Task: Assign test cases to team members based on their expertise.
Action: Mouse moved to (197, 95)
Screenshot: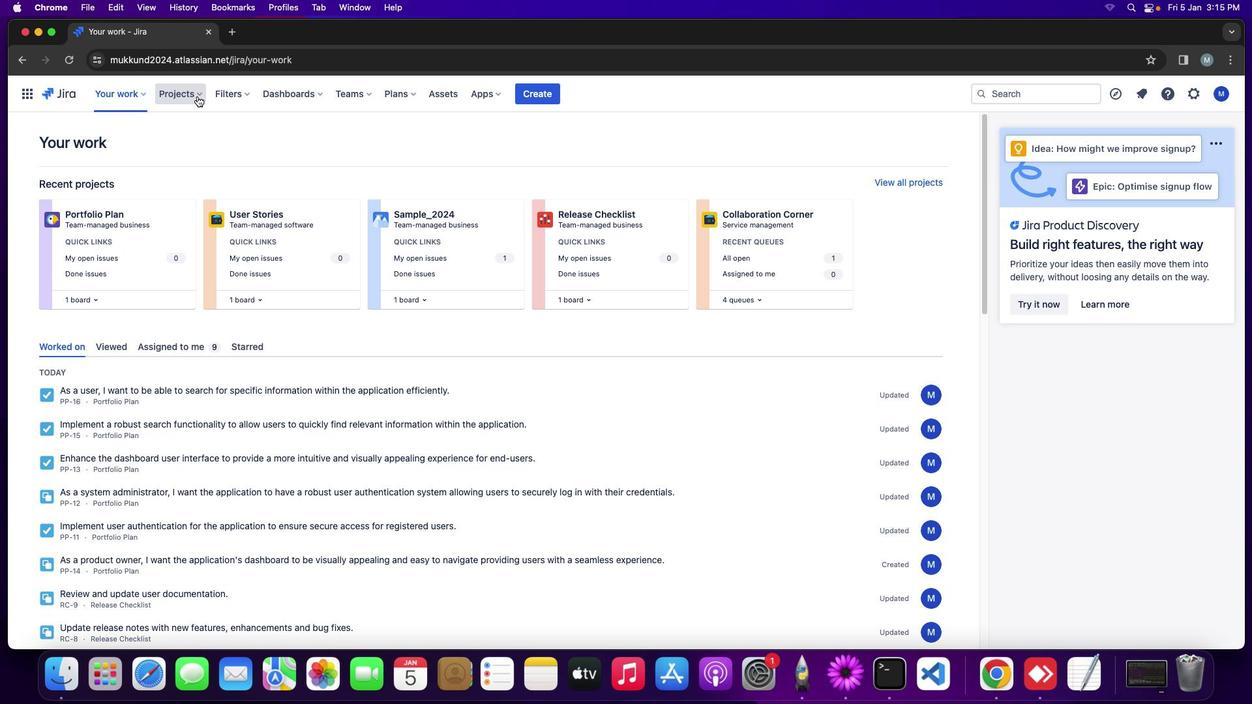 
Action: Mouse pressed left at (197, 95)
Screenshot: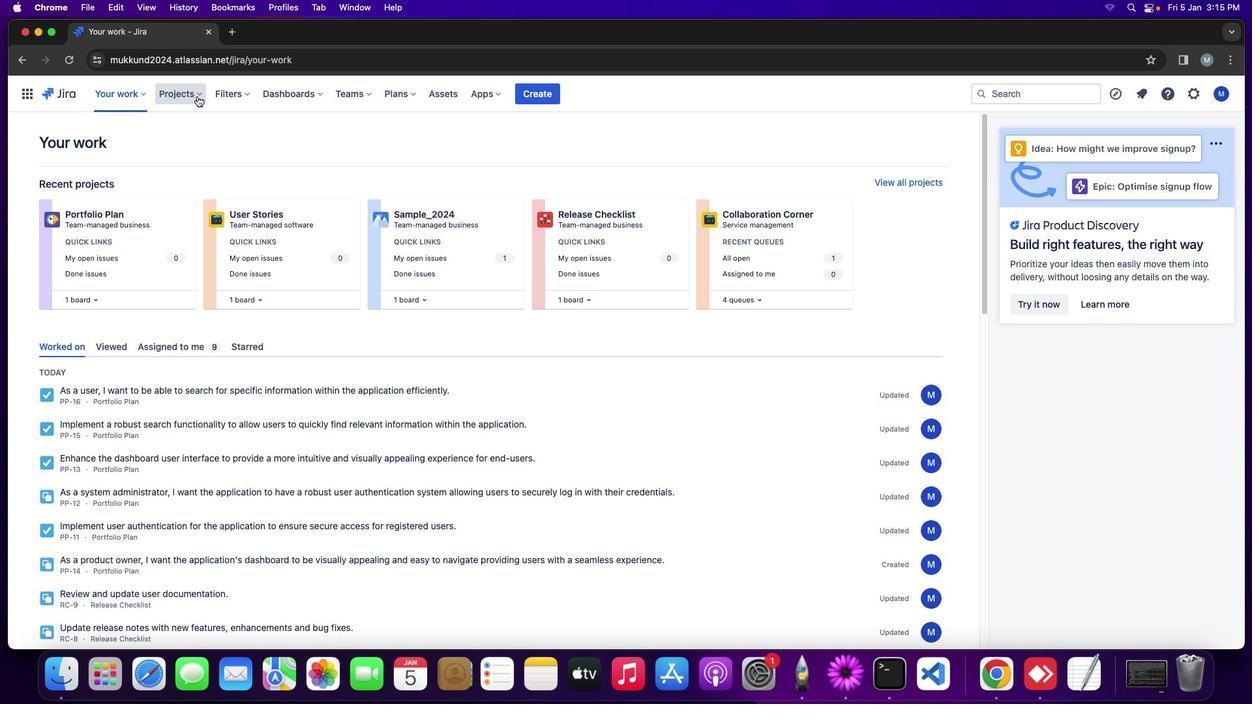 
Action: Mouse moved to (253, 158)
Screenshot: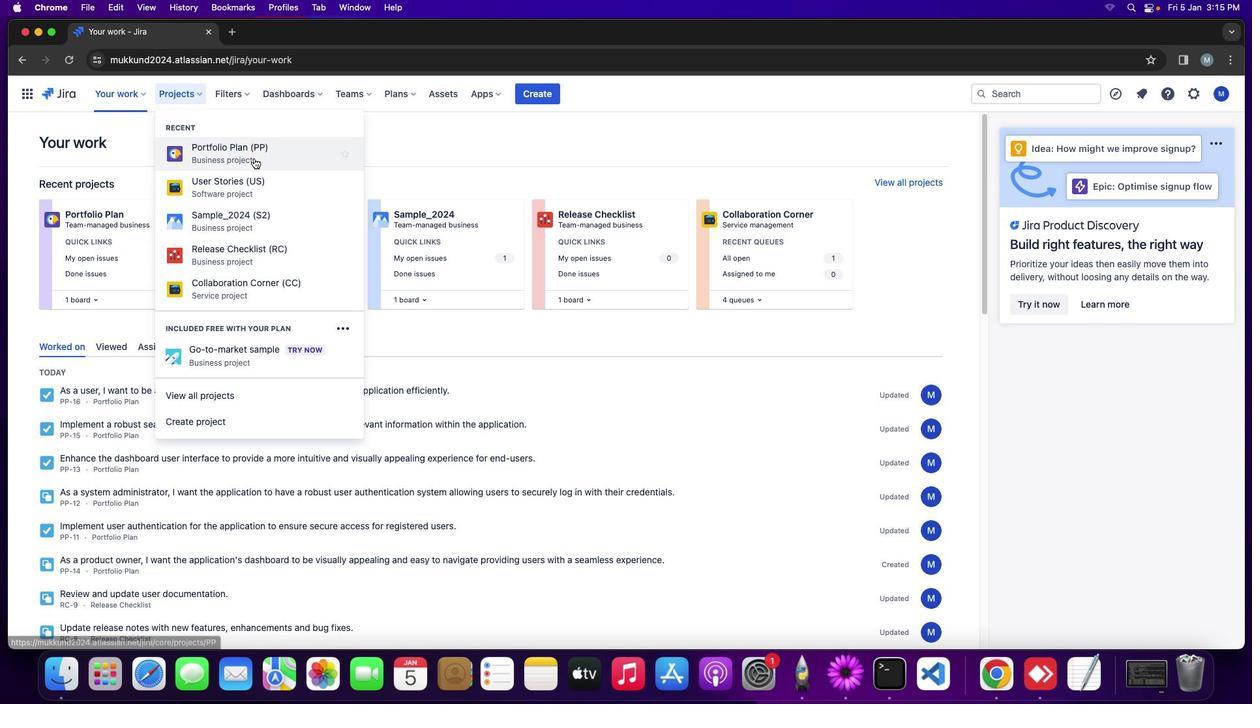 
Action: Mouse pressed left at (253, 158)
Screenshot: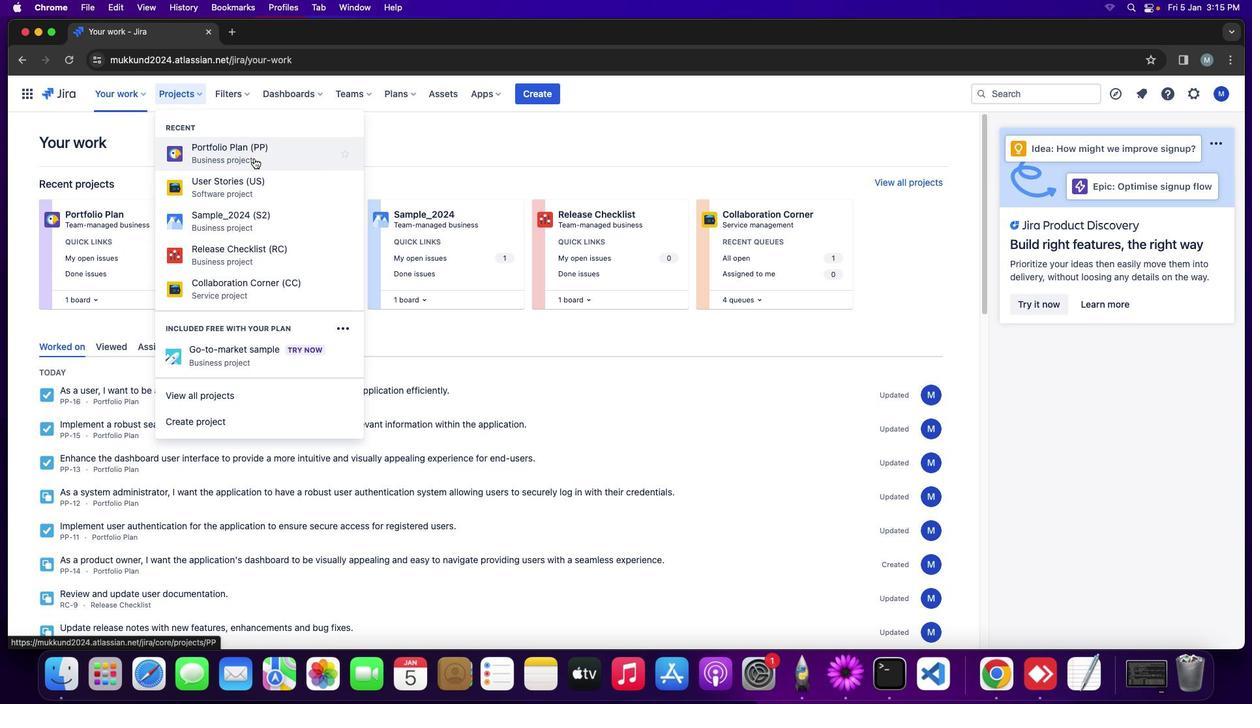 
Action: Mouse moved to (799, 337)
Screenshot: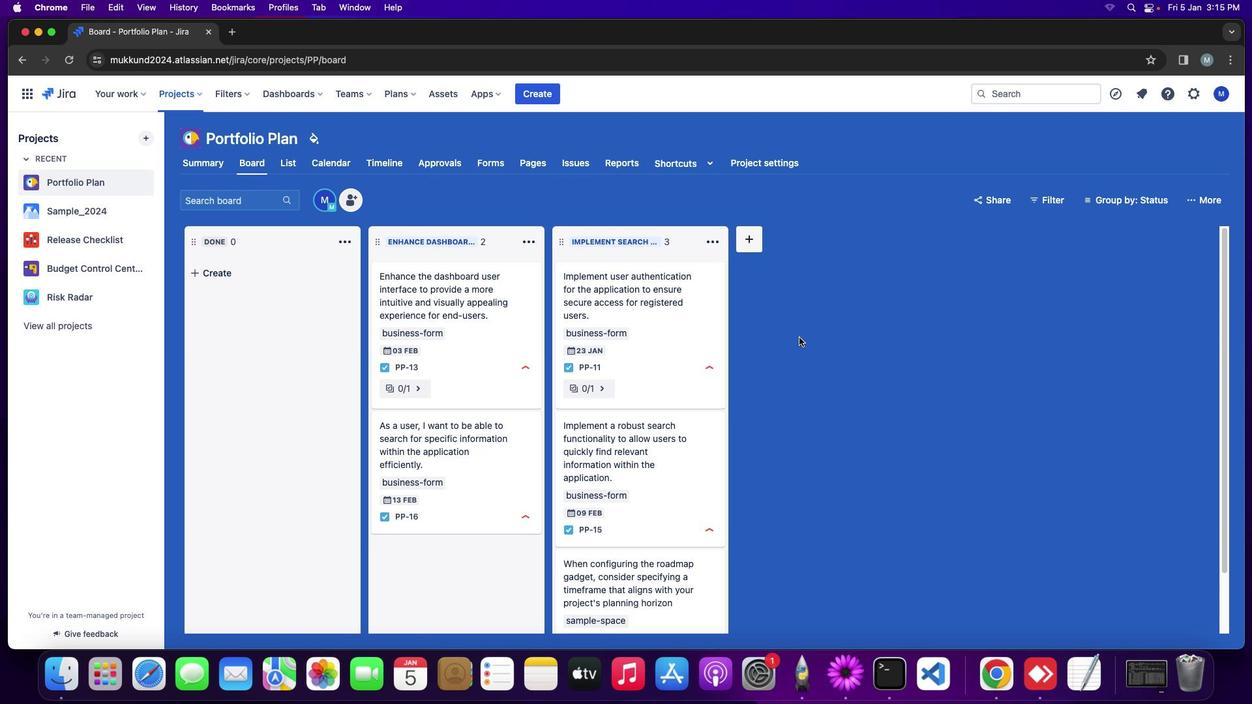 
Action: Mouse pressed left at (799, 337)
Screenshot: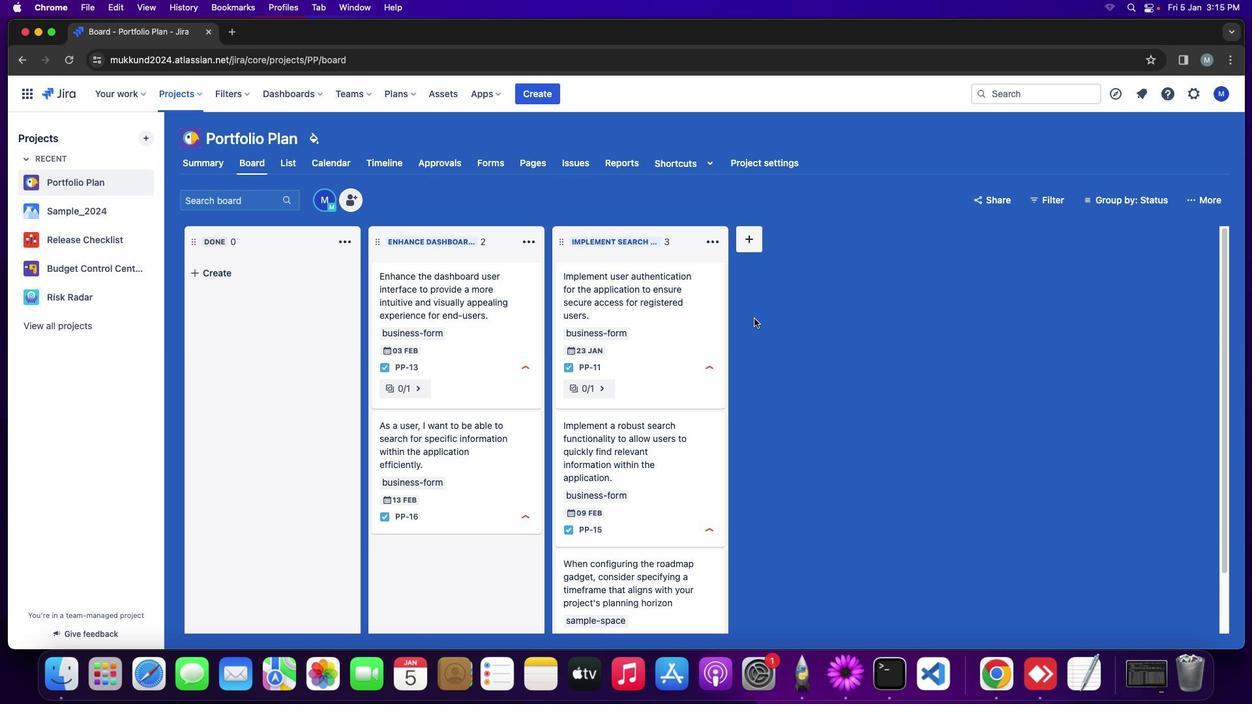 
Action: Mouse moved to (287, 165)
Screenshot: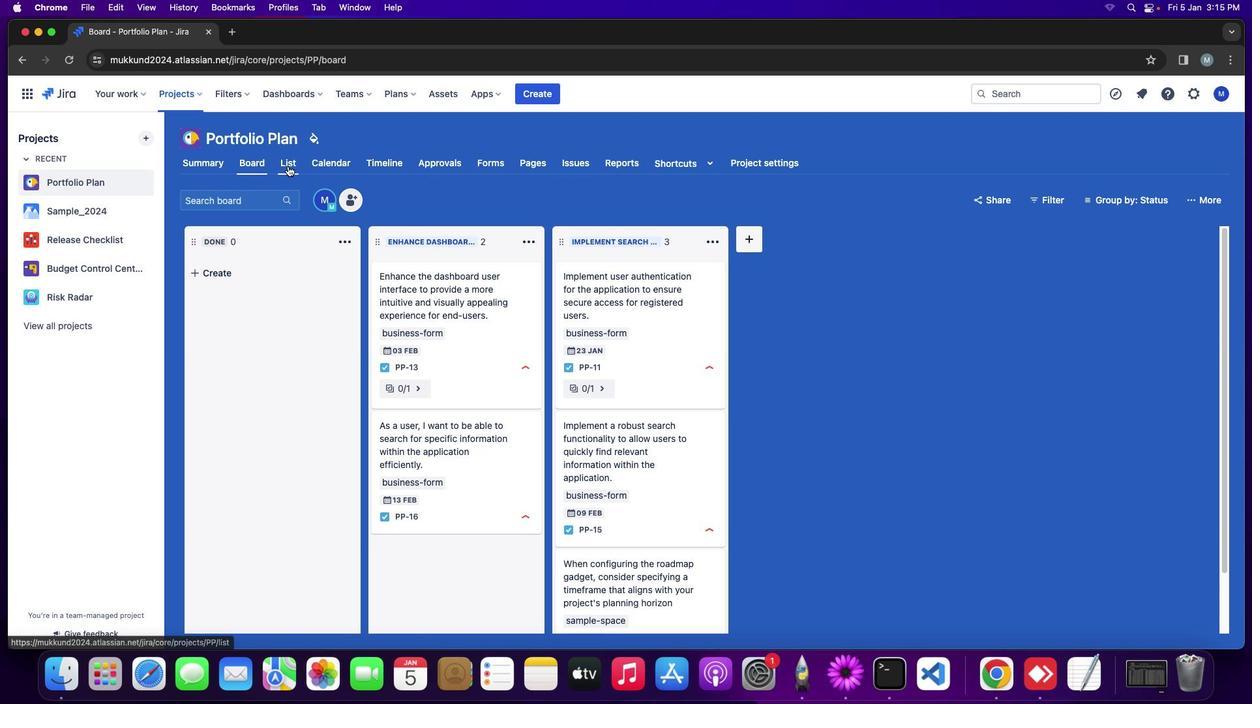 
Action: Mouse pressed left at (287, 165)
Screenshot: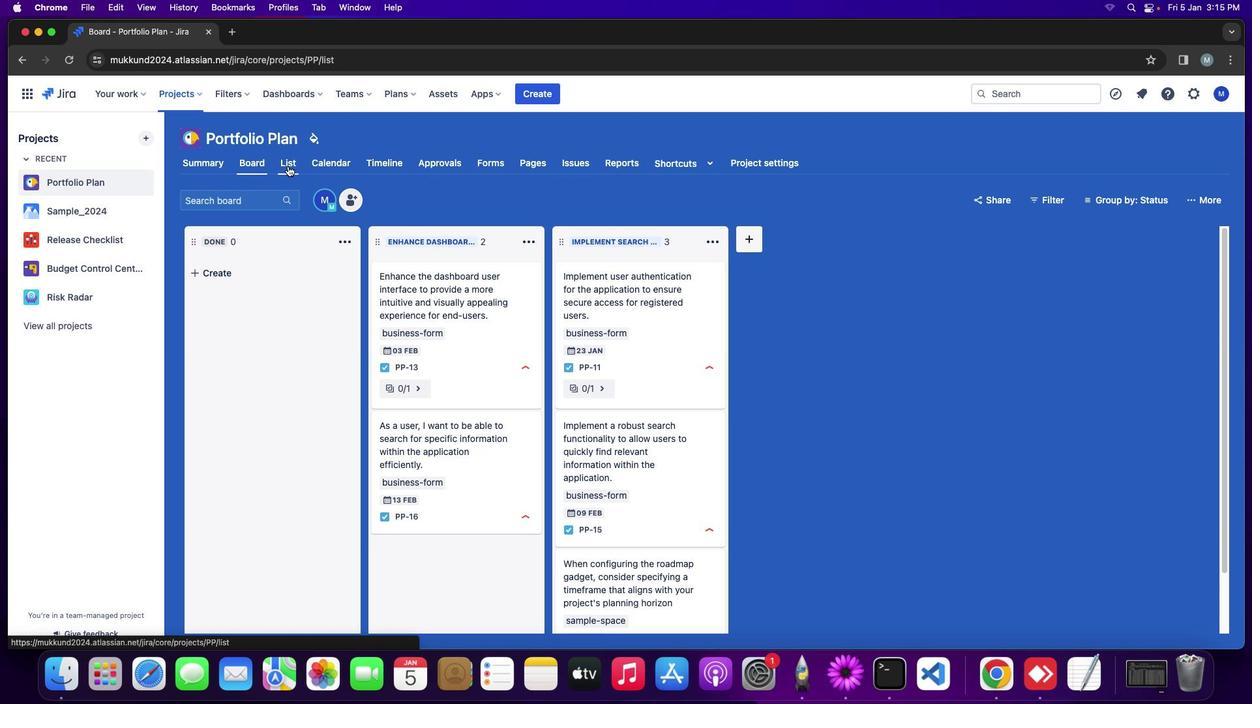
Action: Mouse moved to (709, 195)
Screenshot: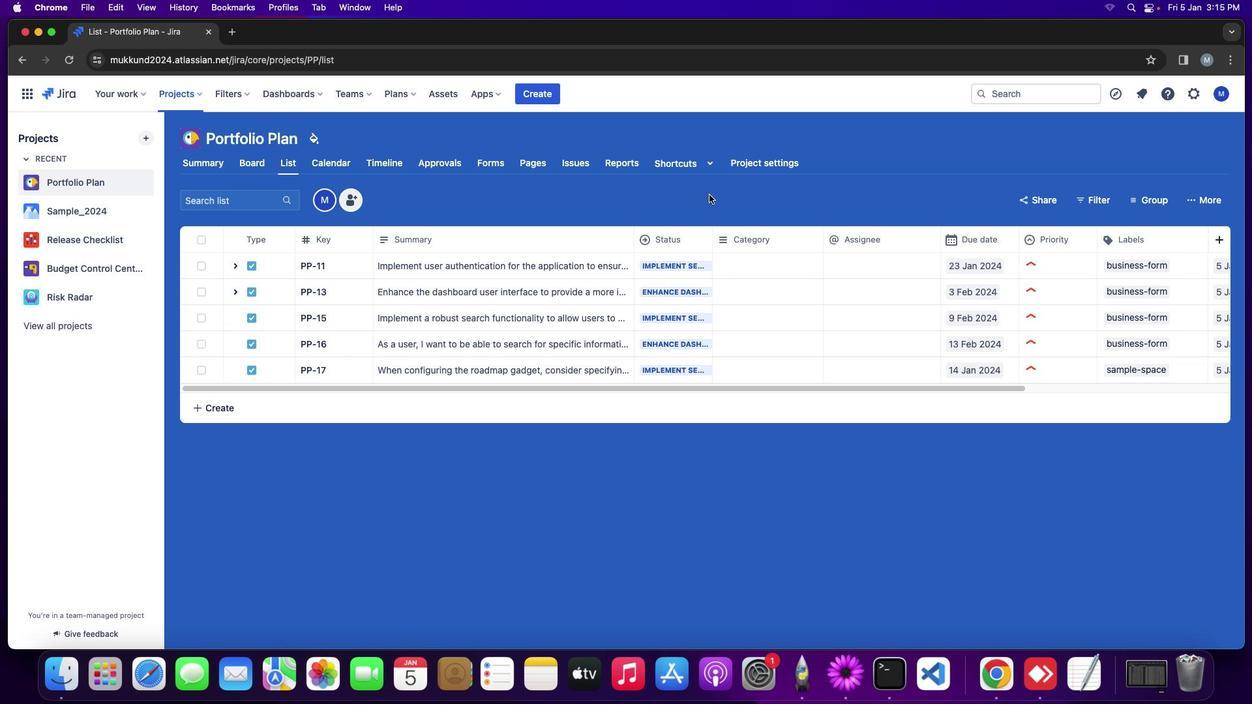 
Action: Mouse pressed left at (709, 195)
Screenshot: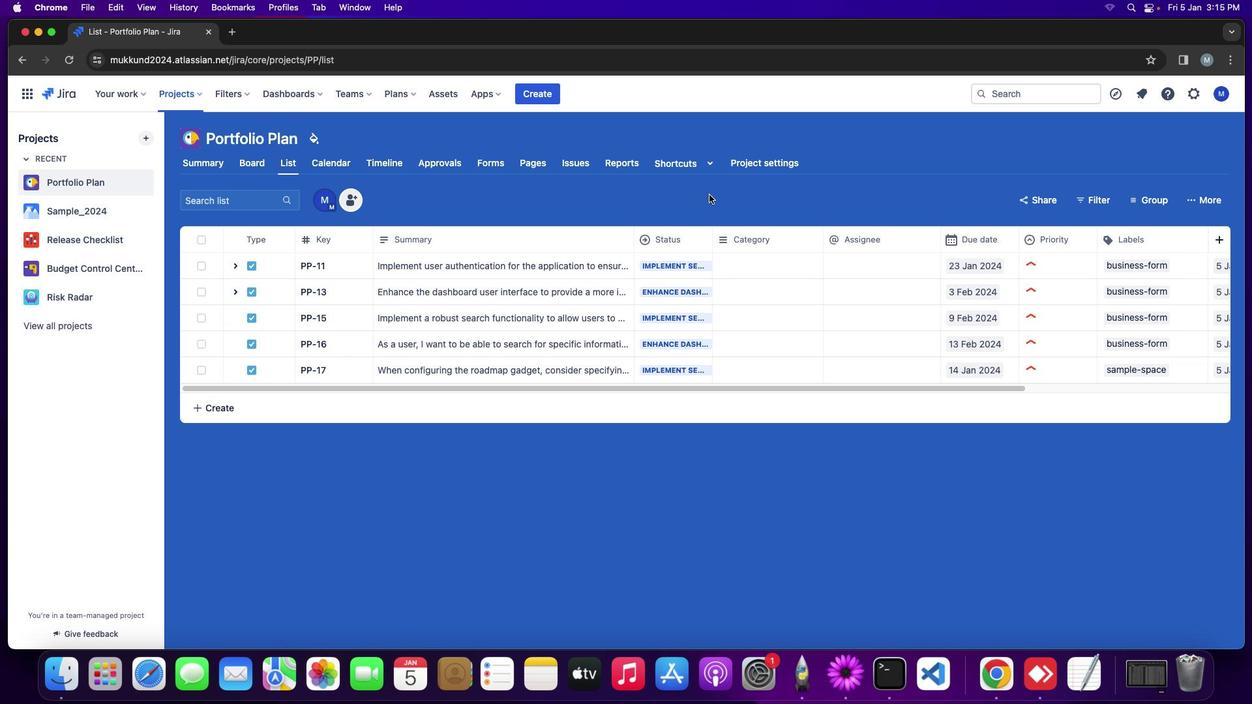 
Action: Mouse moved to (928, 268)
Screenshot: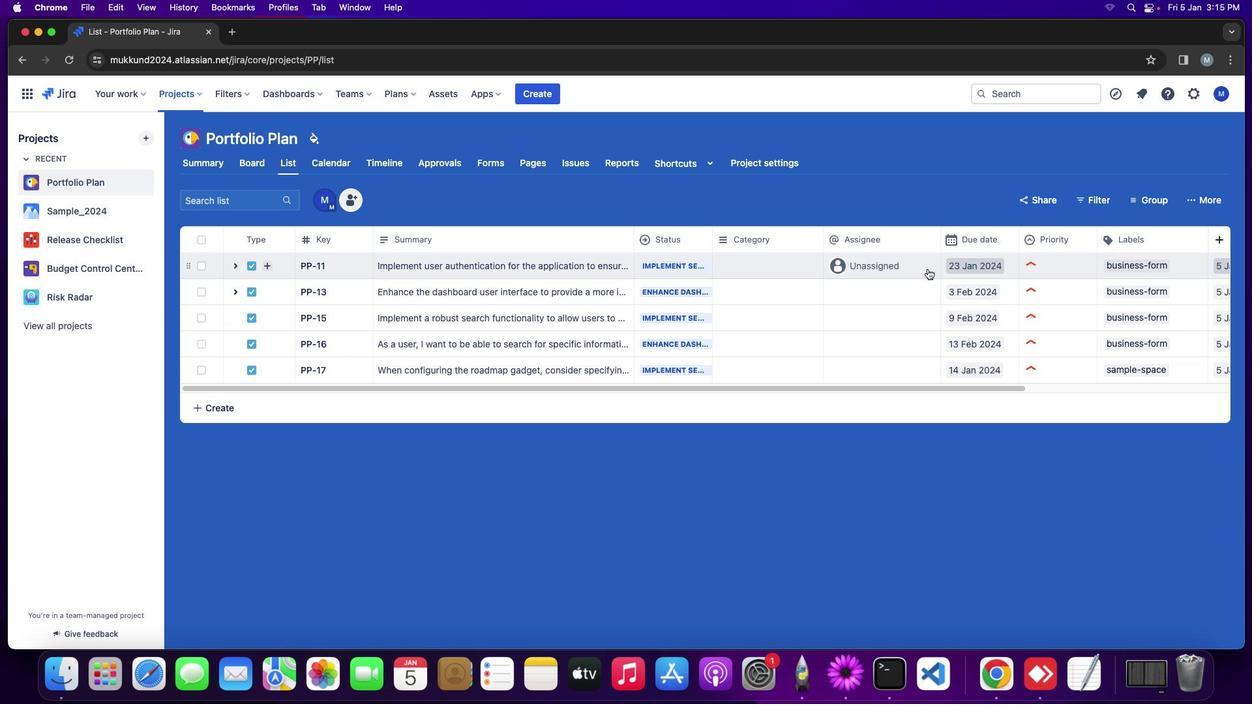 
Action: Mouse pressed left at (928, 268)
Screenshot: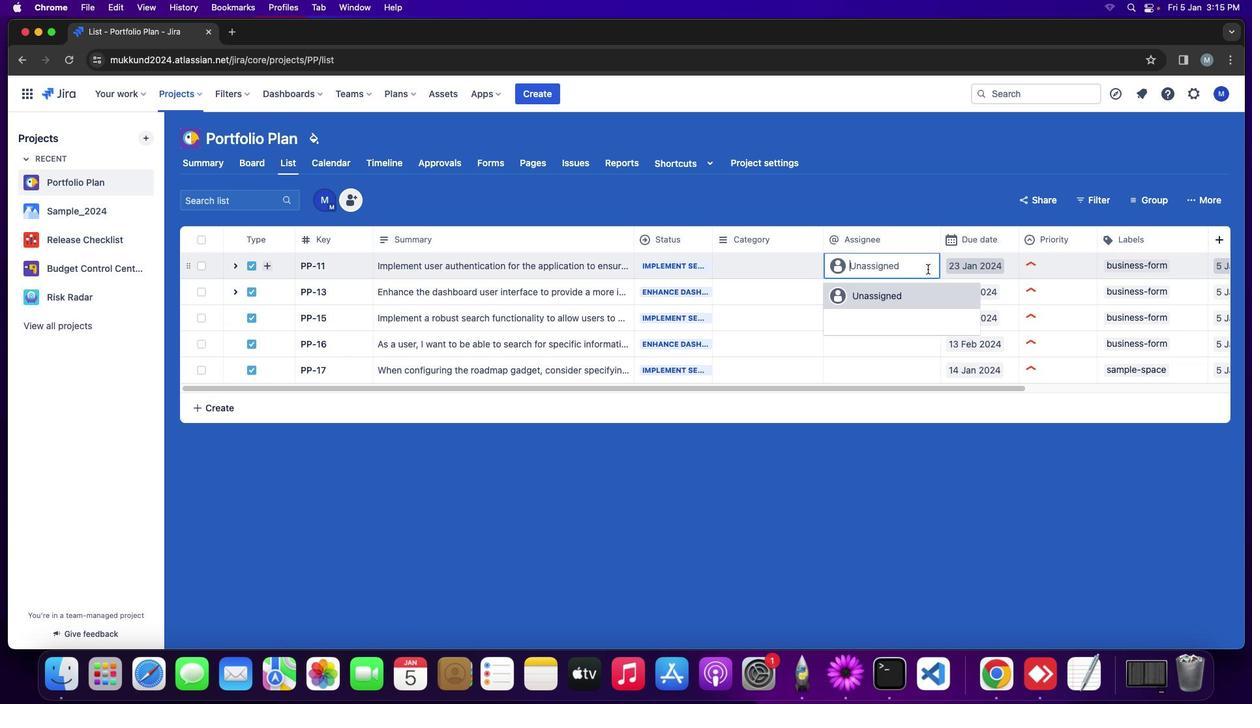 
Action: Mouse moved to (891, 347)
Screenshot: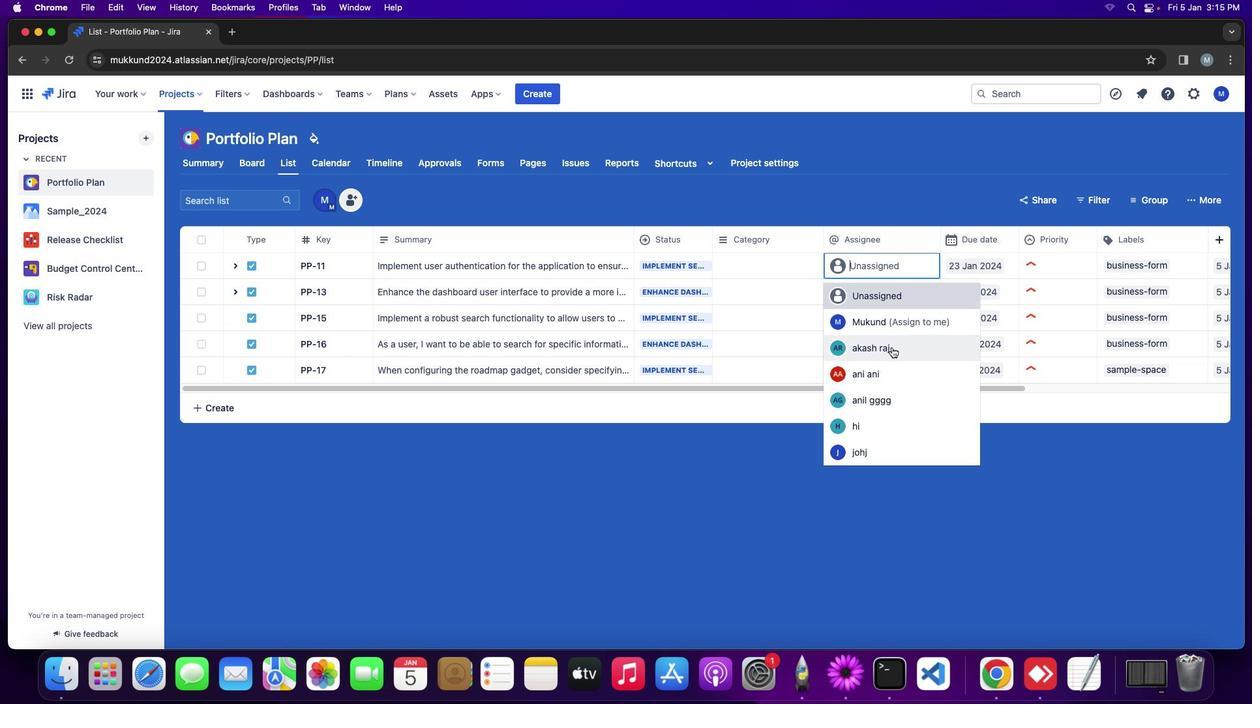 
Action: Mouse pressed left at (891, 347)
Screenshot: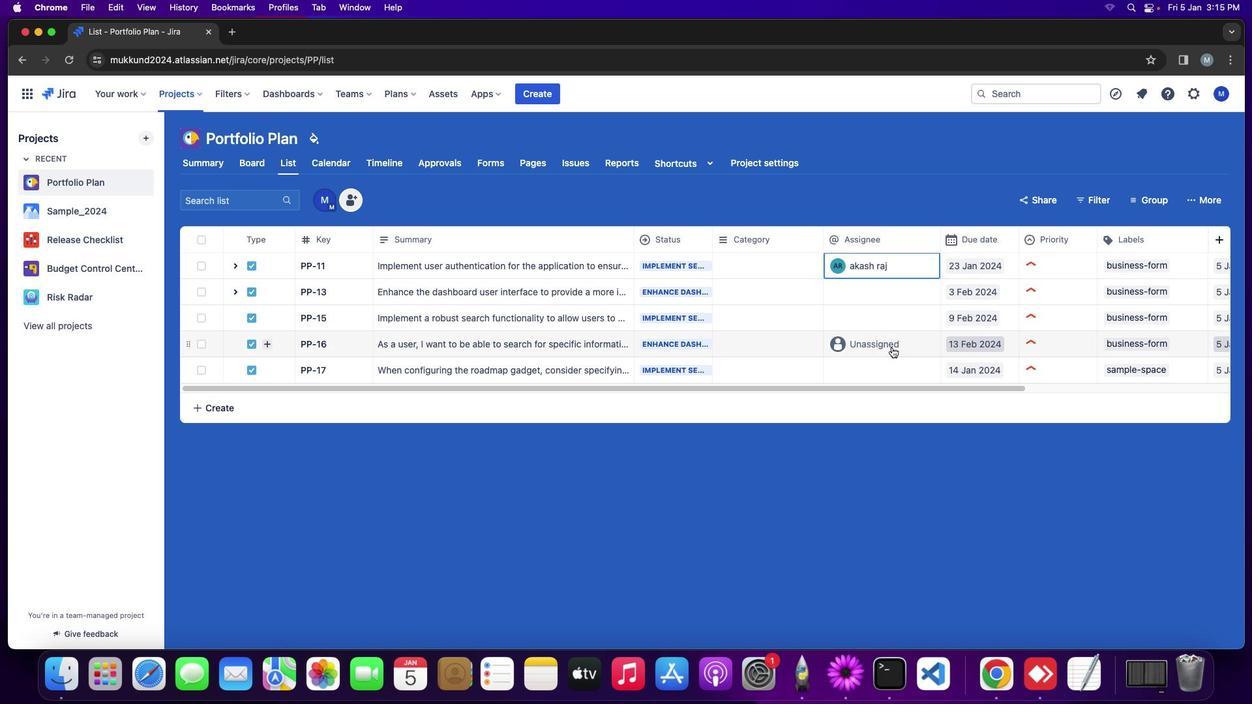 
Action: Mouse moved to (895, 295)
Screenshot: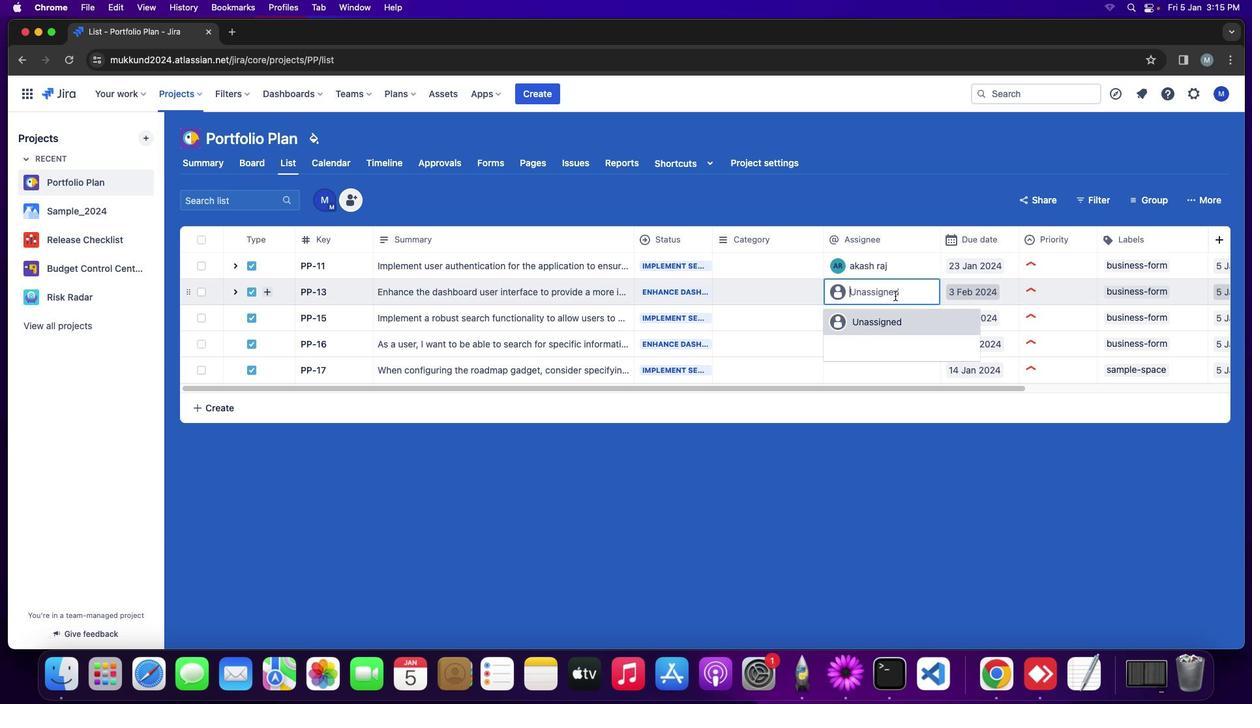 
Action: Mouse pressed left at (895, 295)
Screenshot: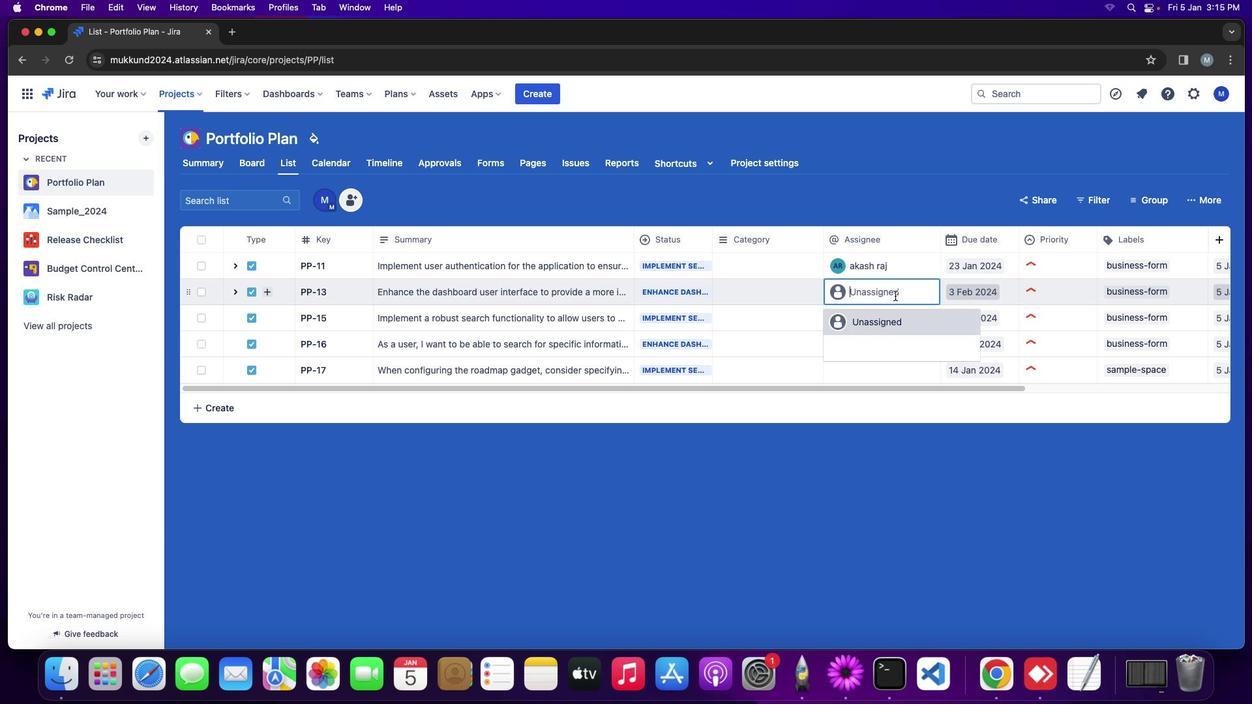 
Action: Mouse moved to (902, 416)
Screenshot: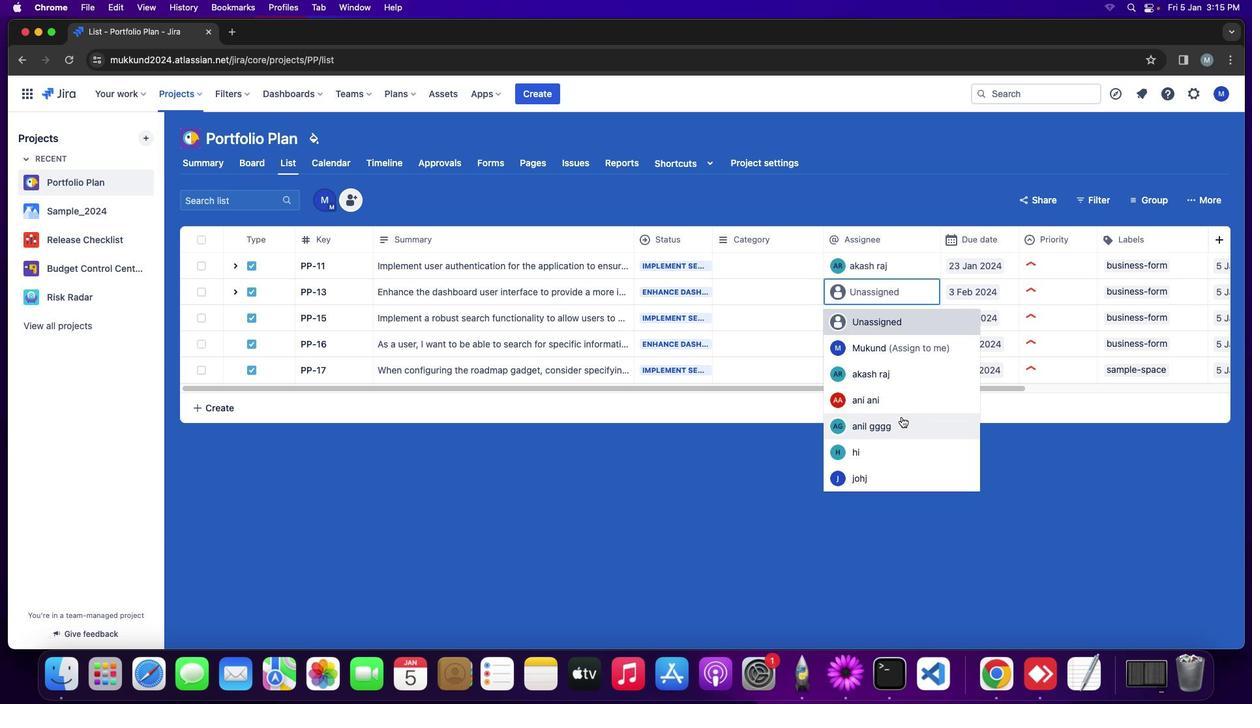 
Action: Mouse scrolled (902, 416) with delta (0, 0)
Screenshot: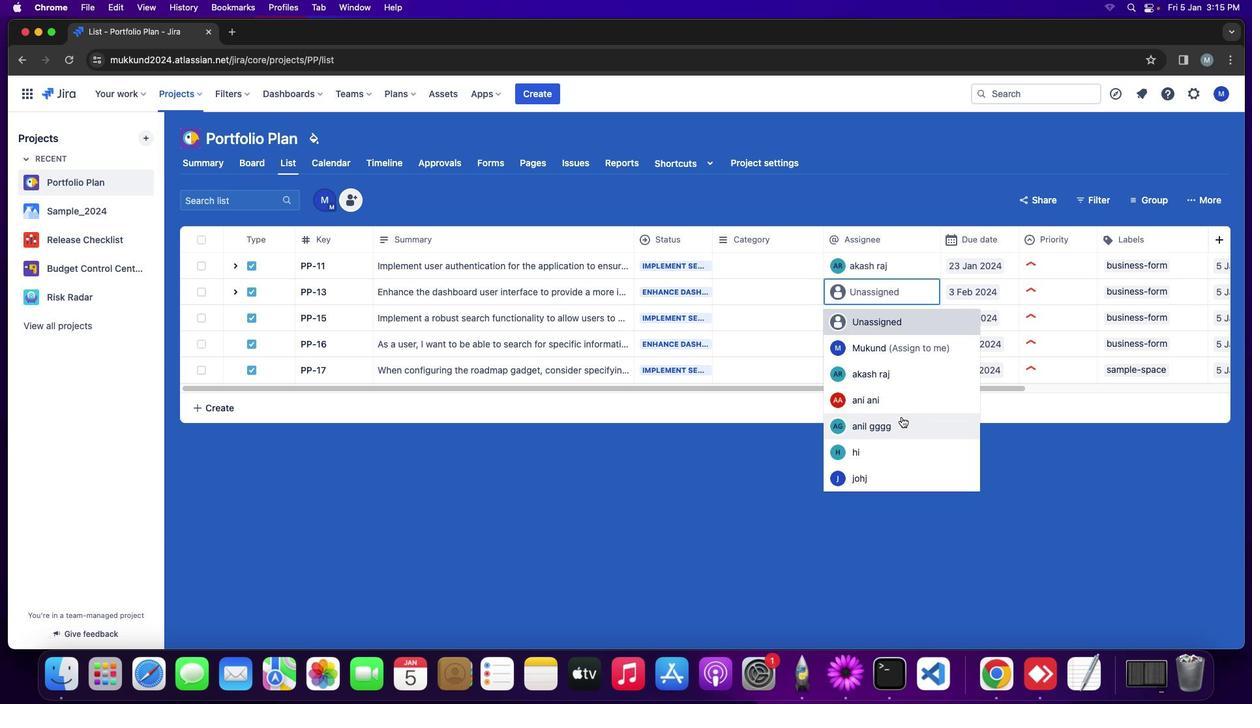 
Action: Mouse moved to (902, 416)
Screenshot: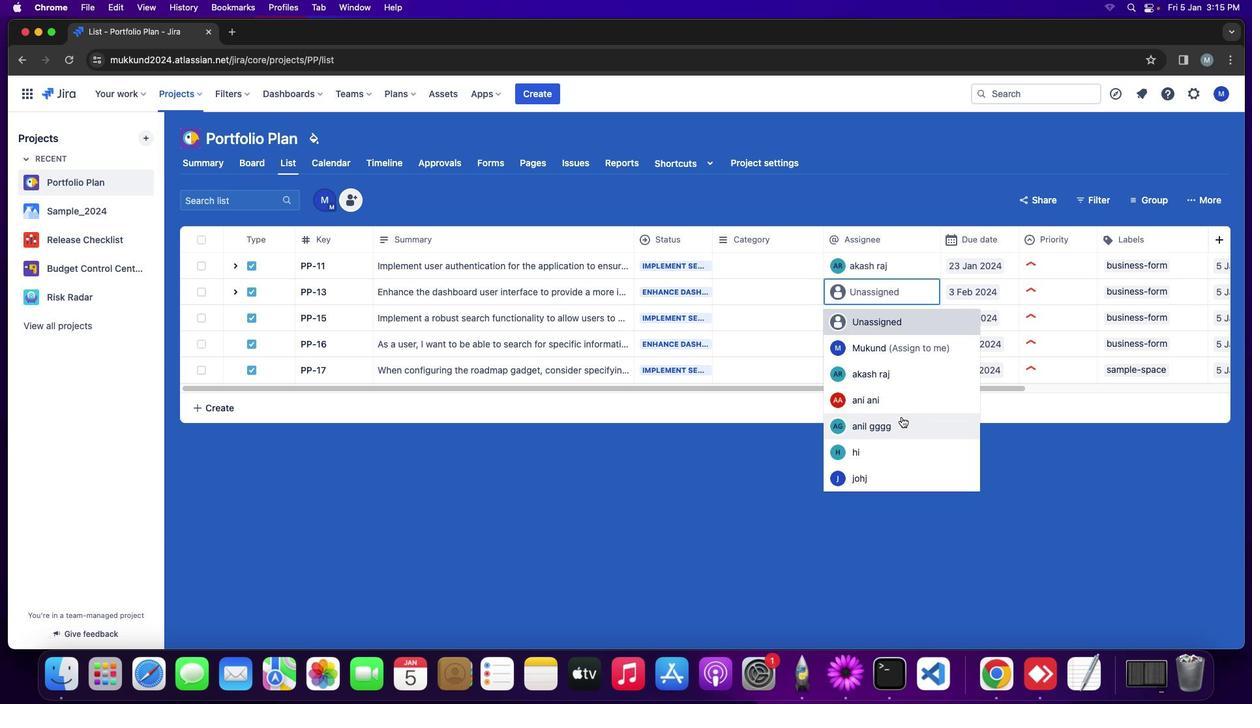 
Action: Mouse scrolled (902, 416) with delta (0, 0)
Screenshot: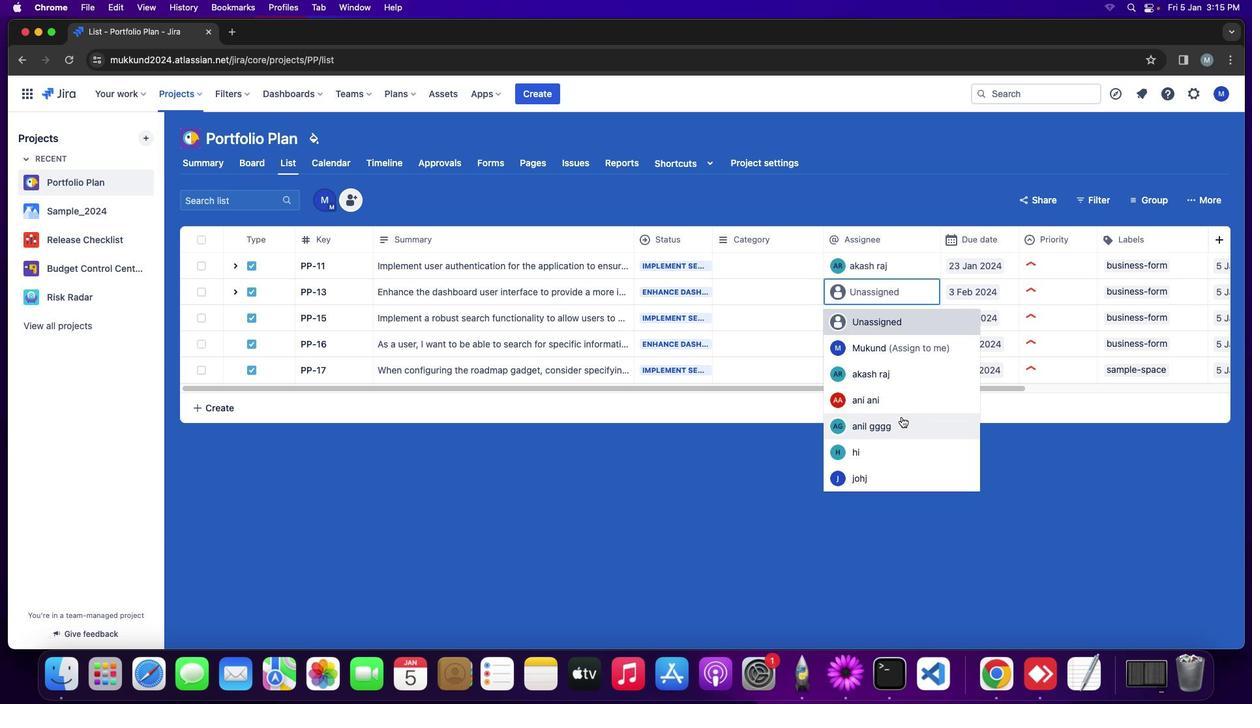 
Action: Mouse moved to (902, 416)
Screenshot: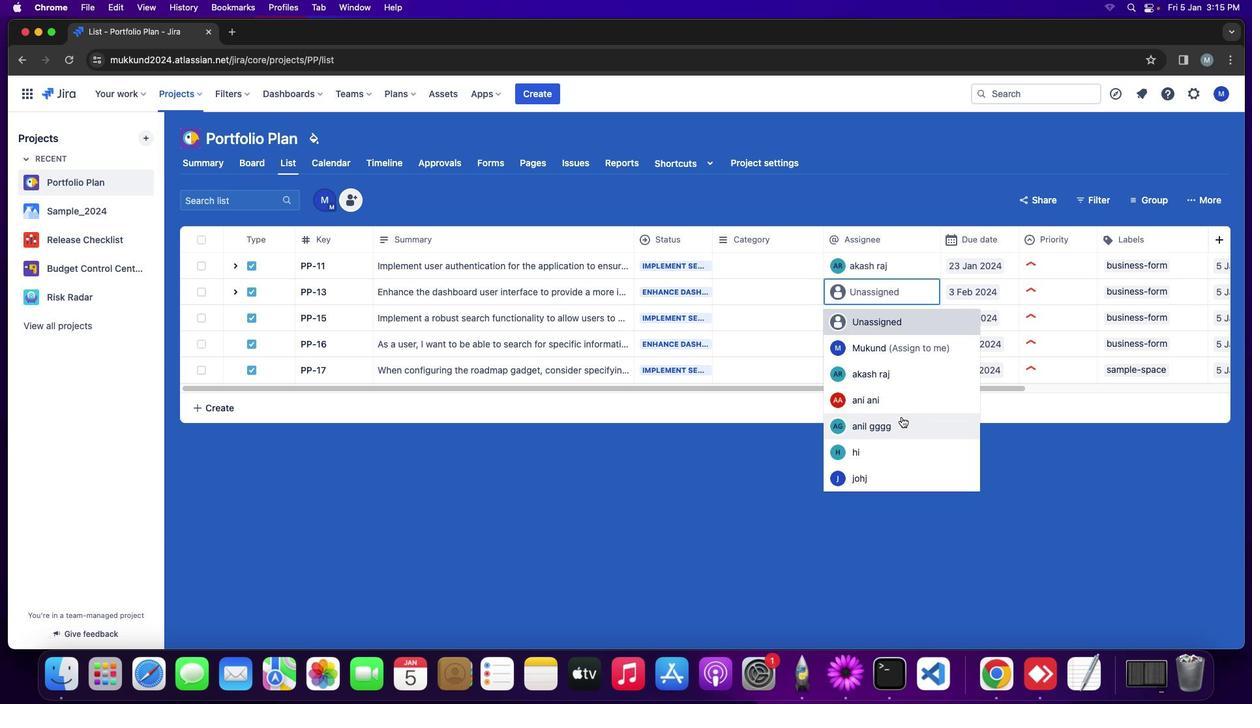 
Action: Mouse scrolled (902, 416) with delta (0, 0)
Screenshot: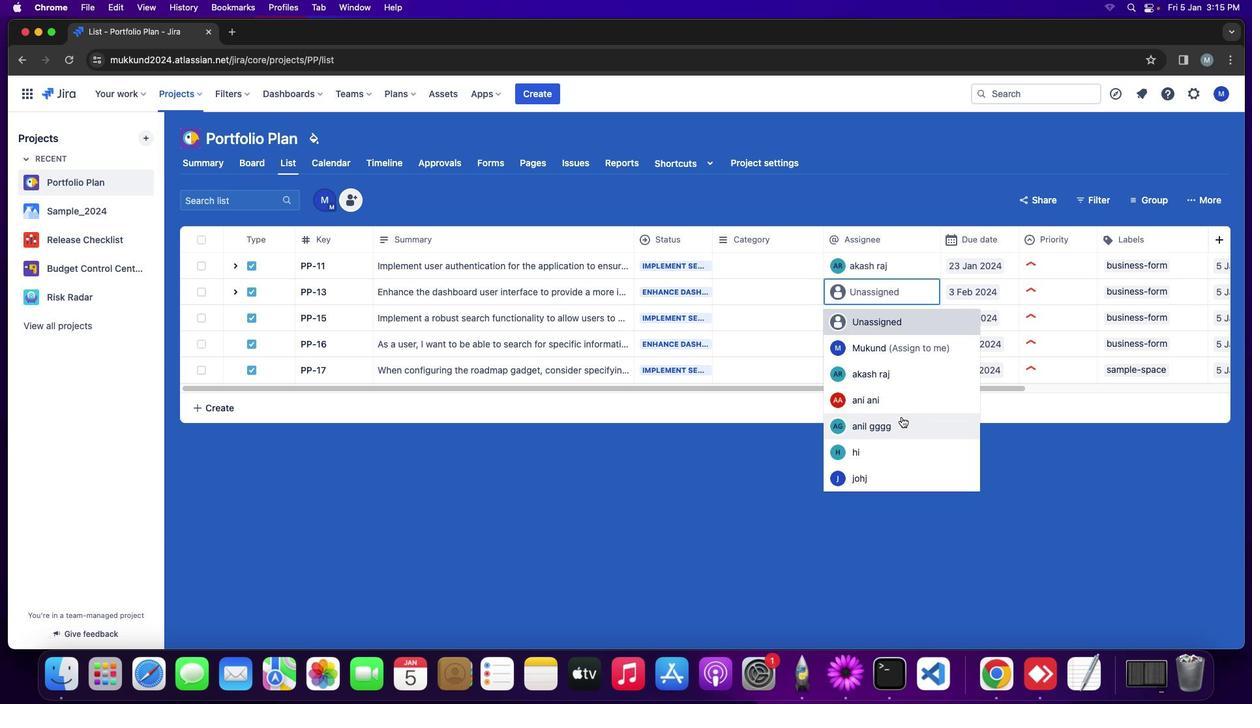 
Action: Mouse moved to (874, 294)
Screenshot: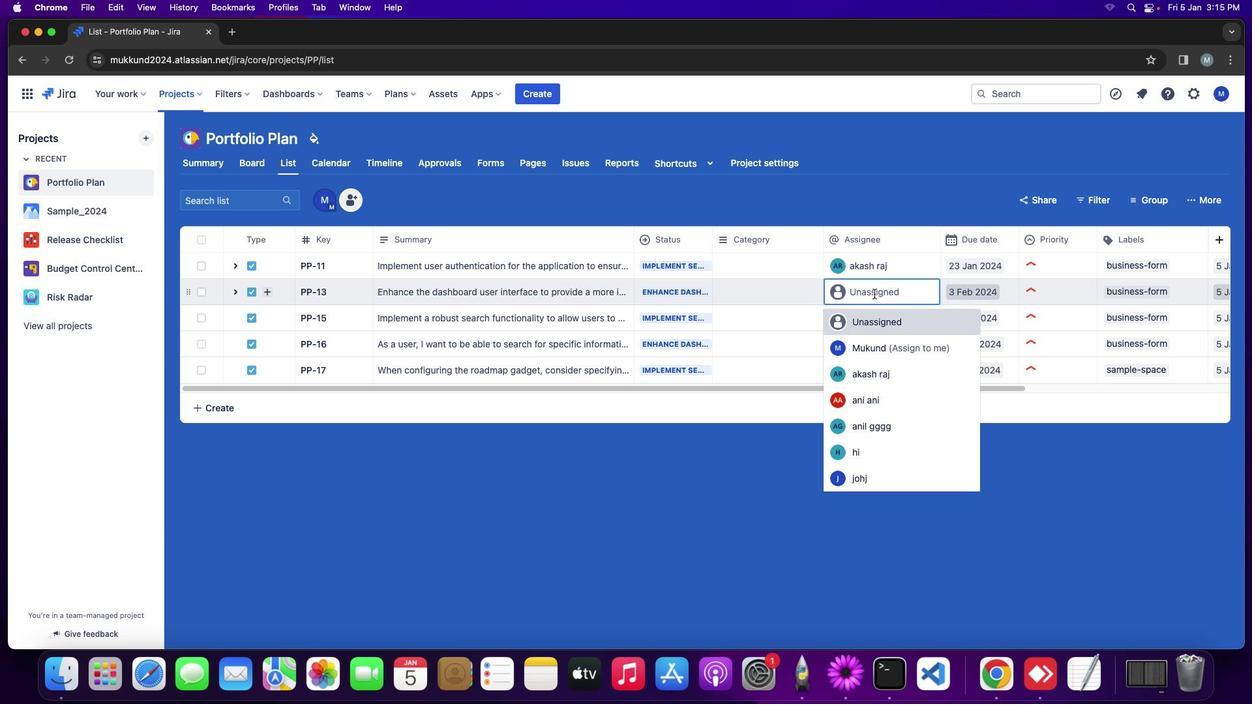 
Action: Mouse pressed left at (874, 294)
Screenshot: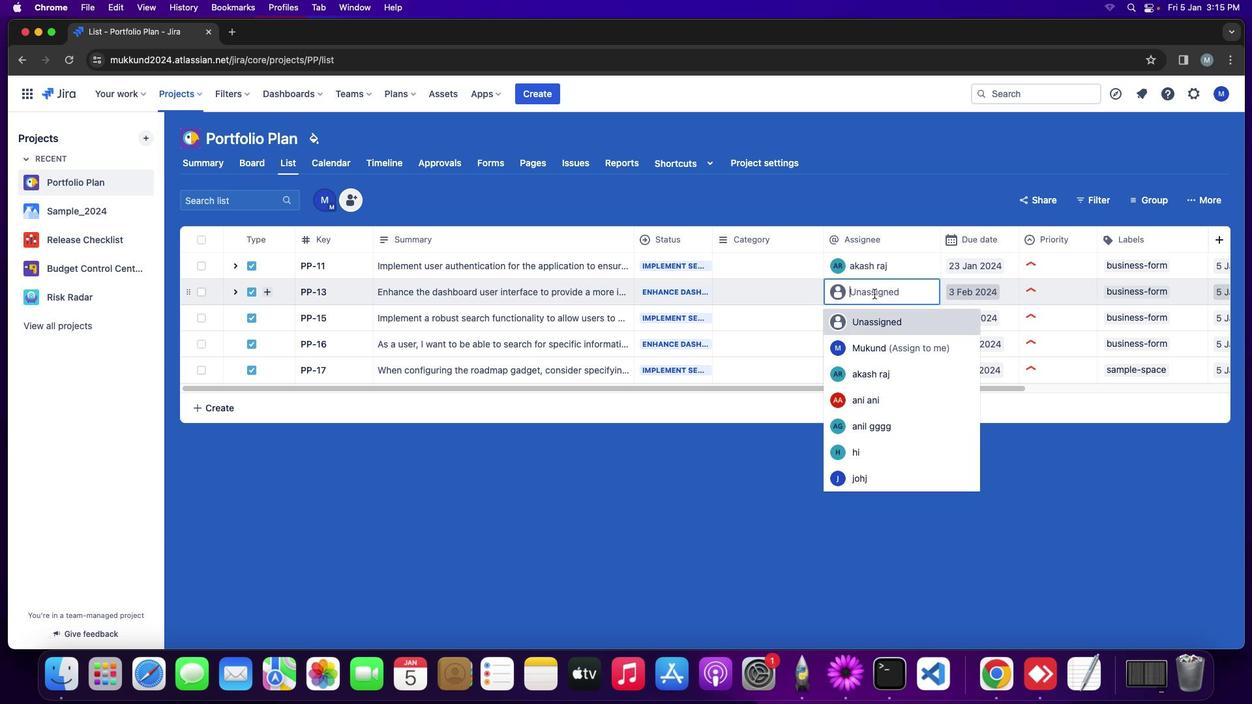 
Action: Key pressed 'm''u''n'
Screenshot: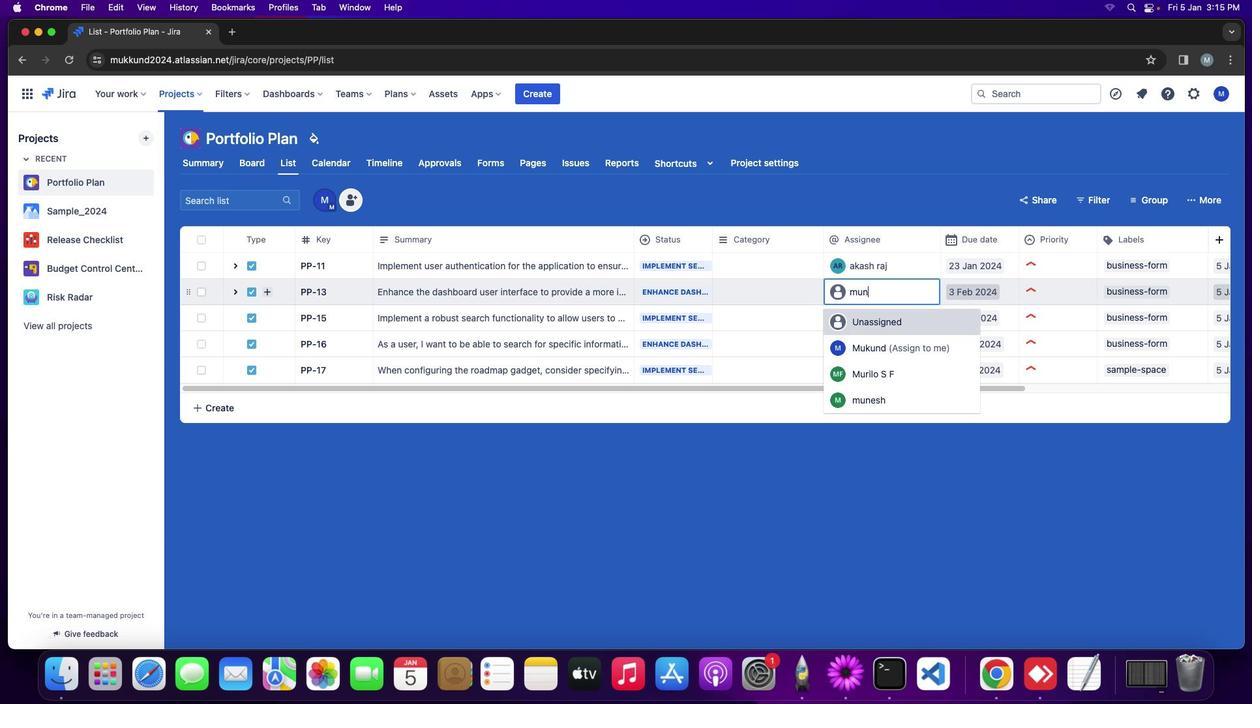 
Action: Mouse moved to (876, 323)
Screenshot: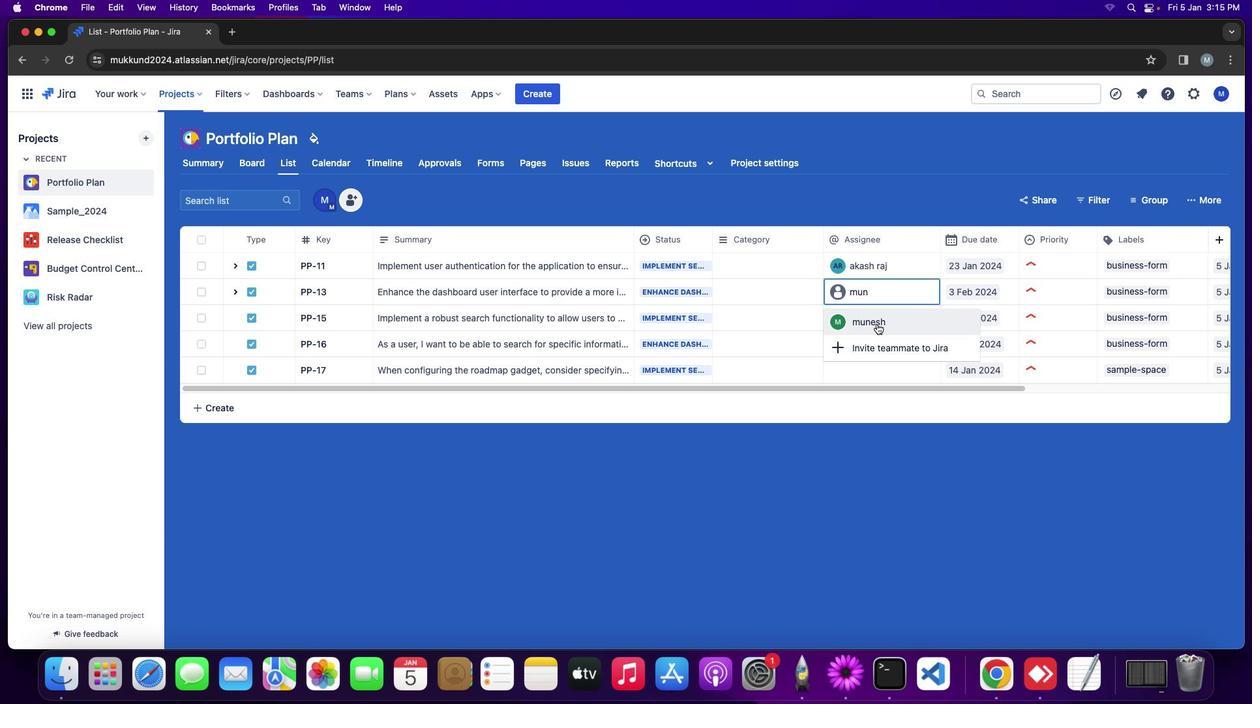 
Action: Mouse pressed left at (876, 323)
Screenshot: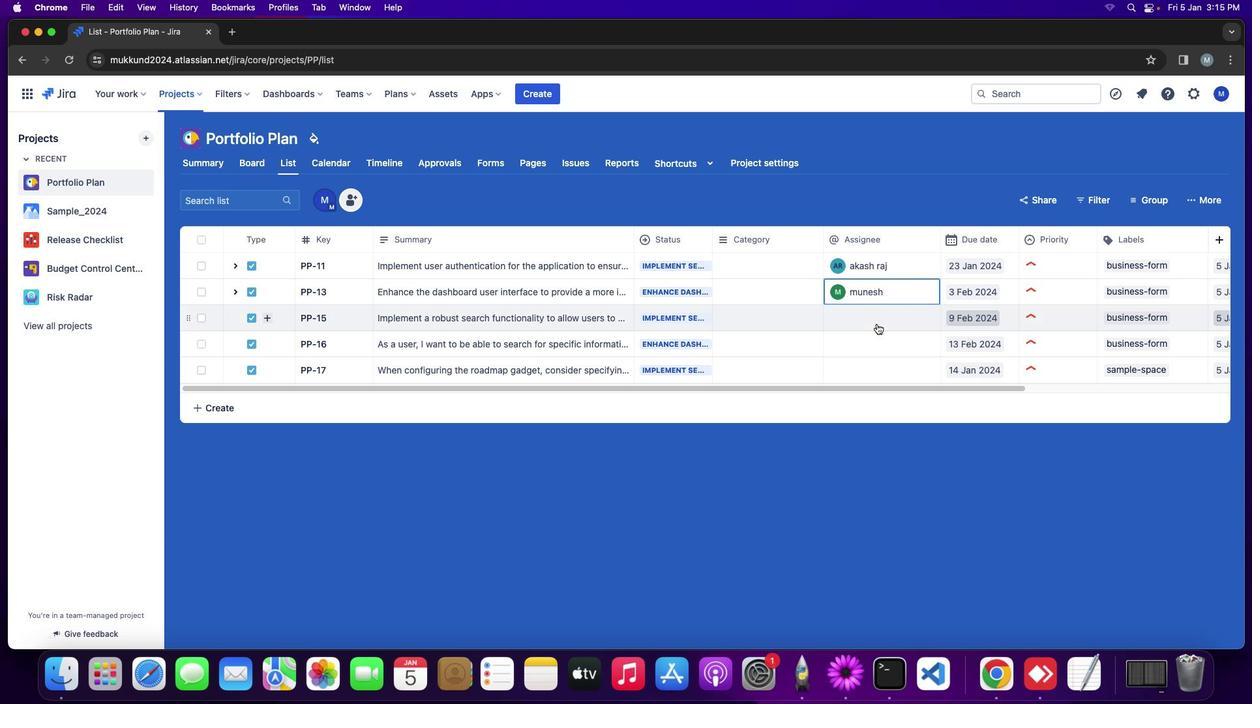 
Action: Mouse moved to (879, 317)
Screenshot: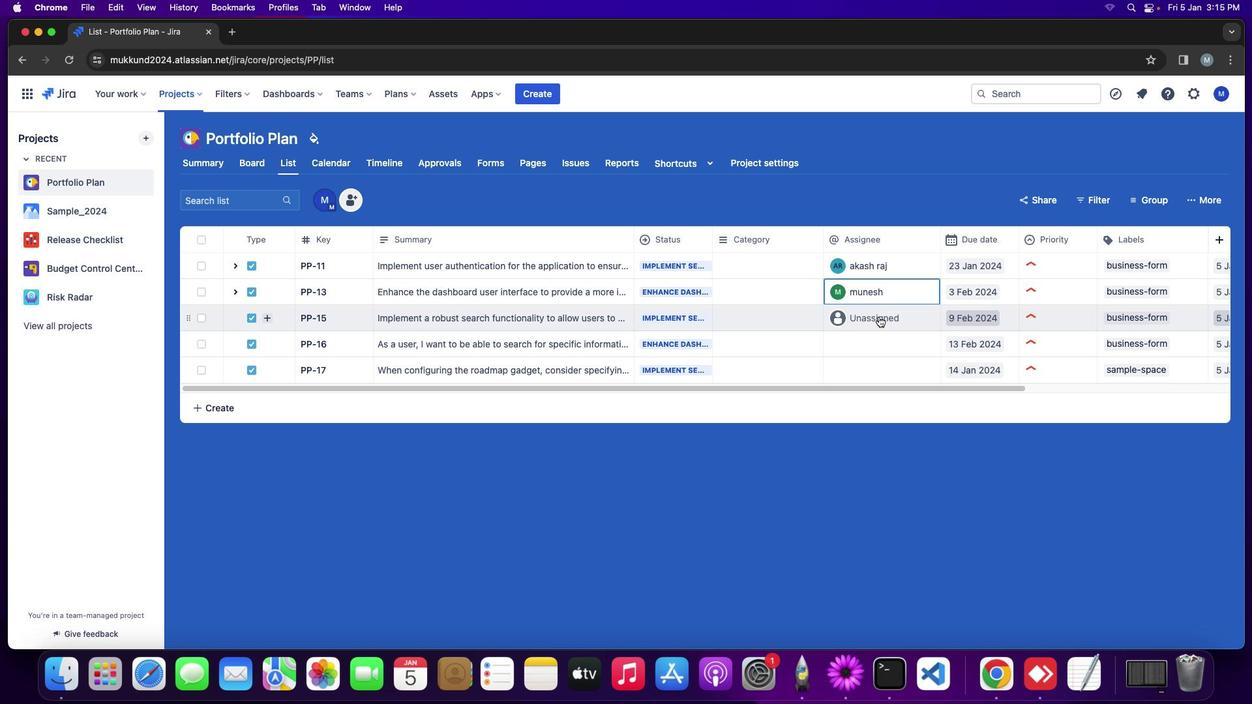 
Action: Mouse pressed left at (879, 317)
Screenshot: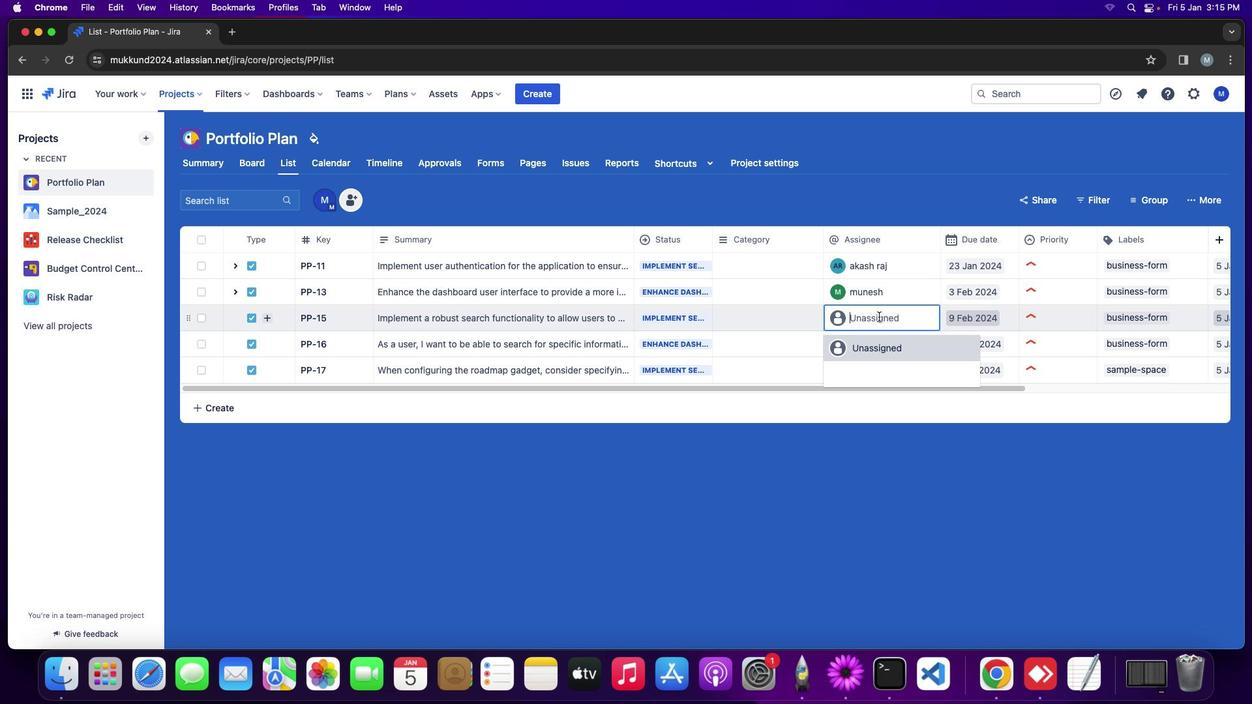 
Action: Mouse moved to (897, 444)
Screenshot: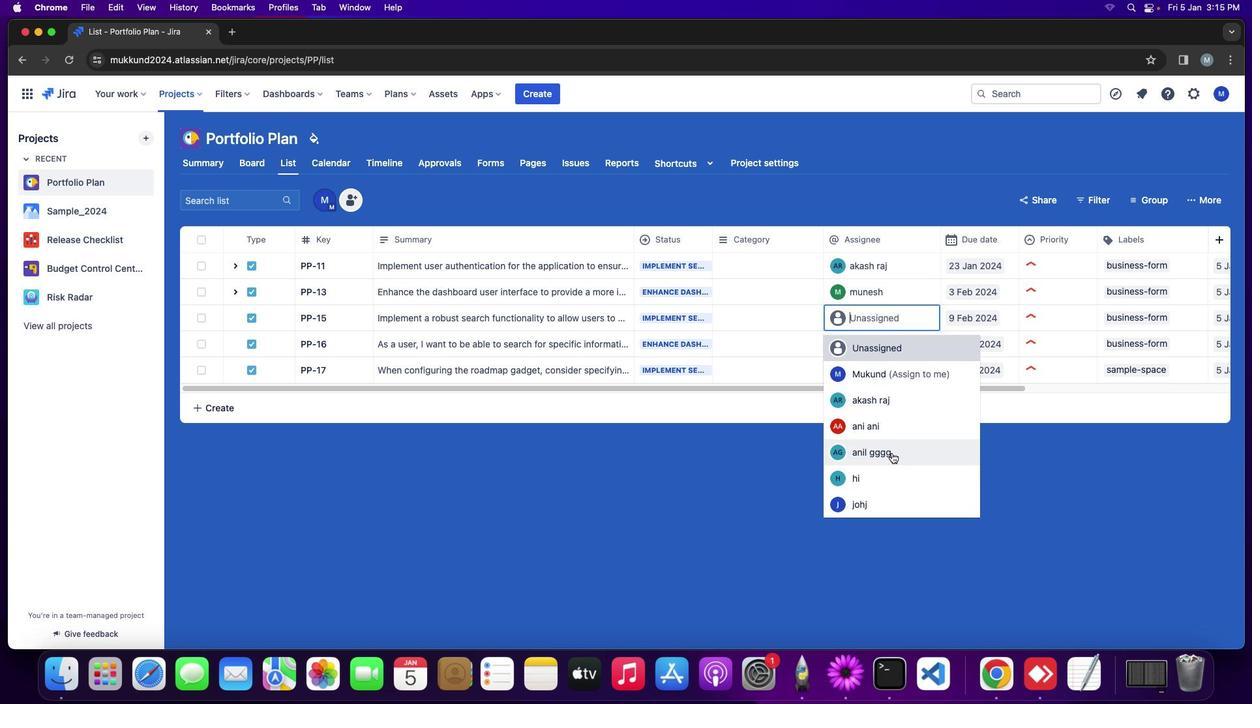 
Action: Mouse scrolled (897, 444) with delta (0, 0)
Screenshot: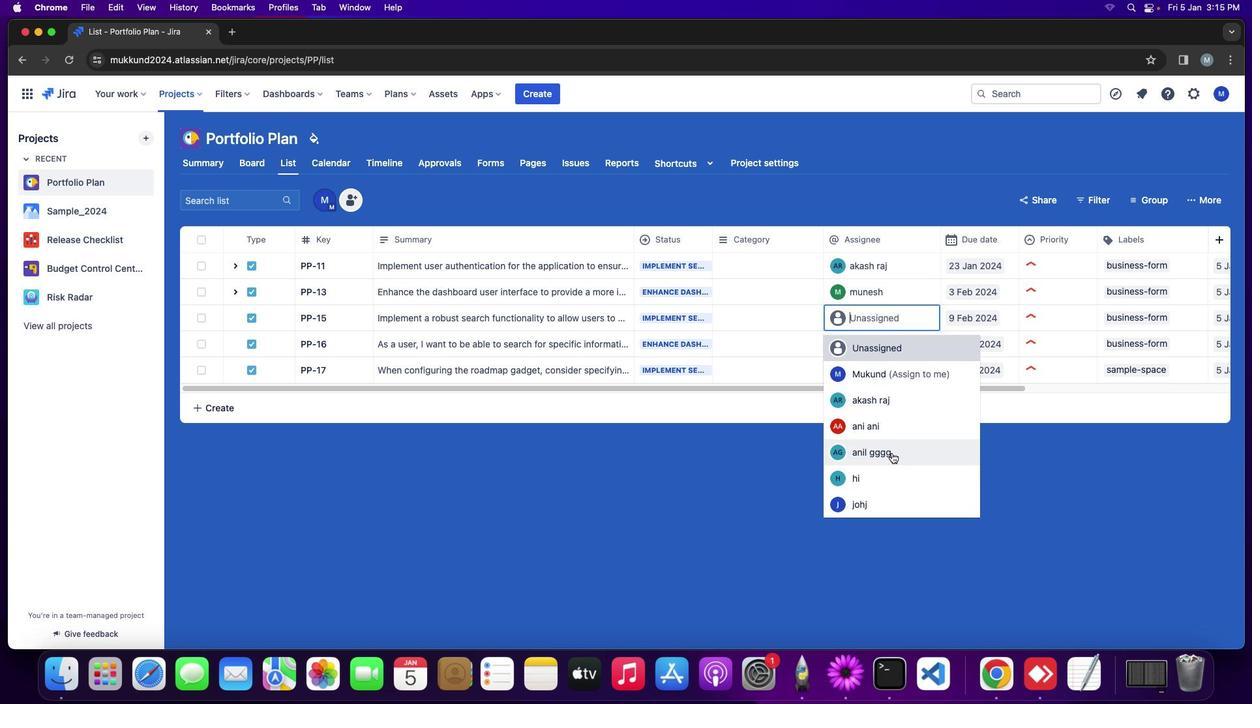 
Action: Mouse moved to (891, 450)
Screenshot: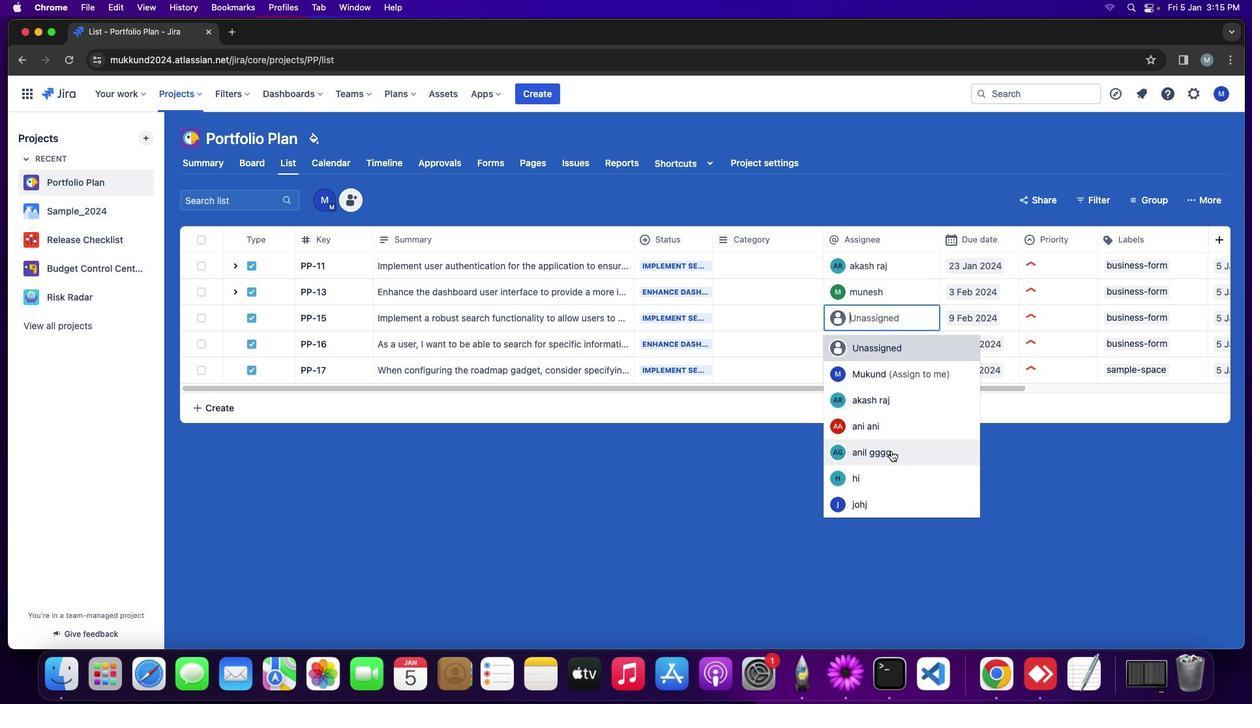 
Action: Mouse pressed left at (891, 450)
Screenshot: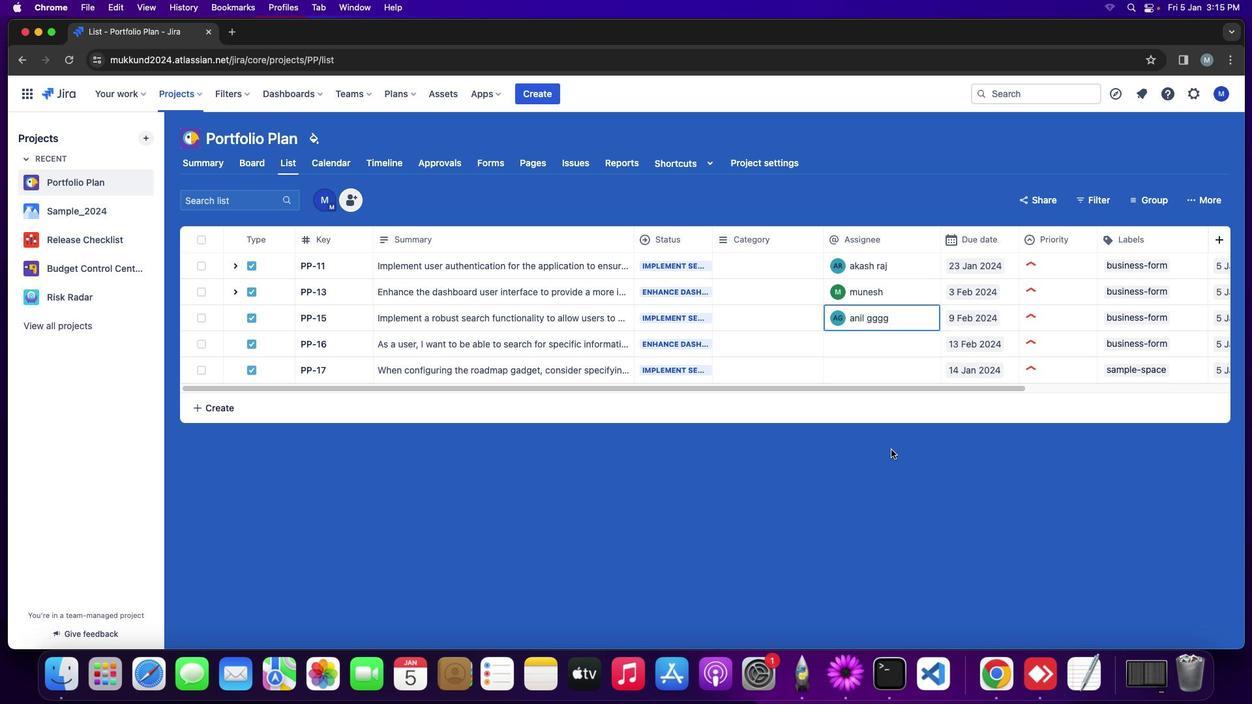
Action: Mouse moved to (900, 349)
Screenshot: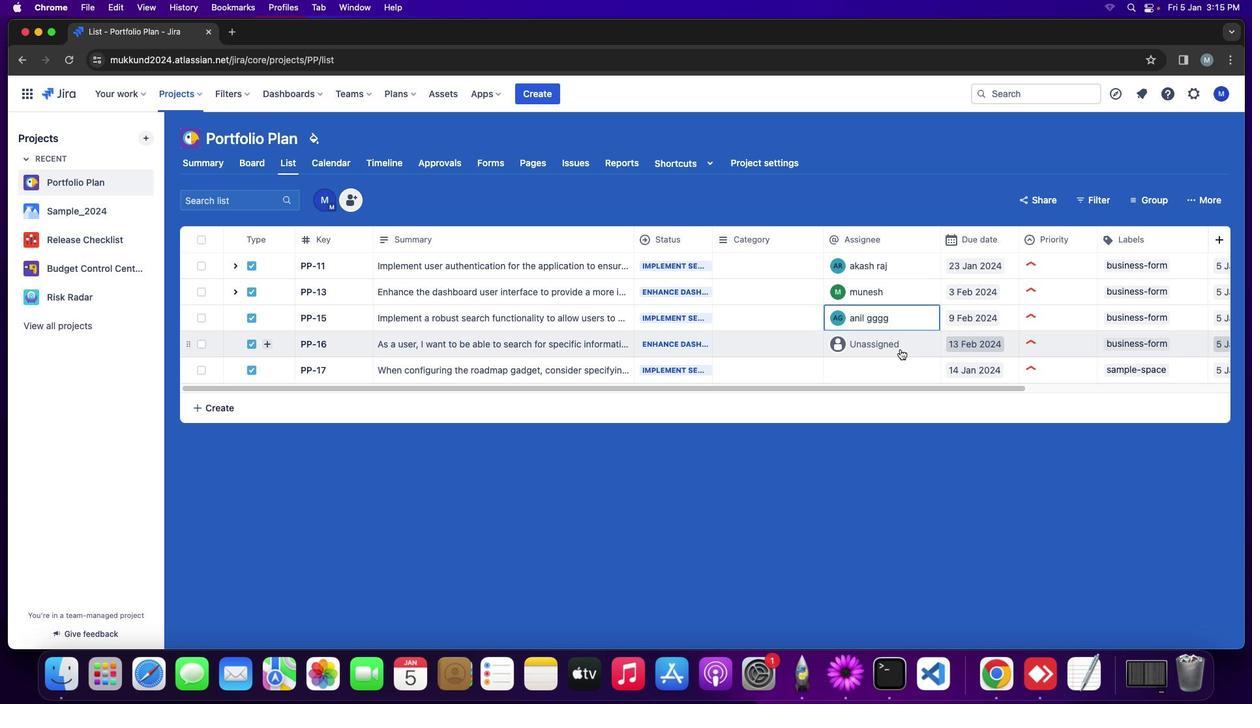 
Action: Mouse pressed left at (900, 349)
Screenshot: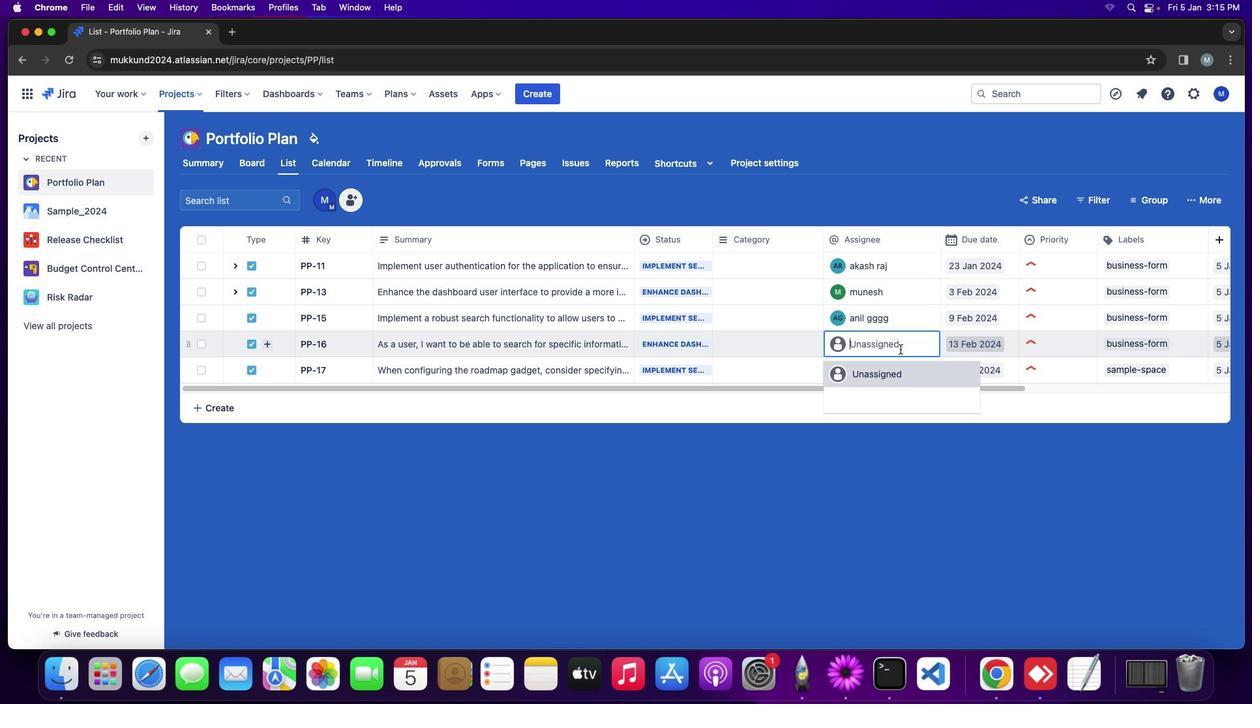 
Action: Mouse moved to (920, 534)
Screenshot: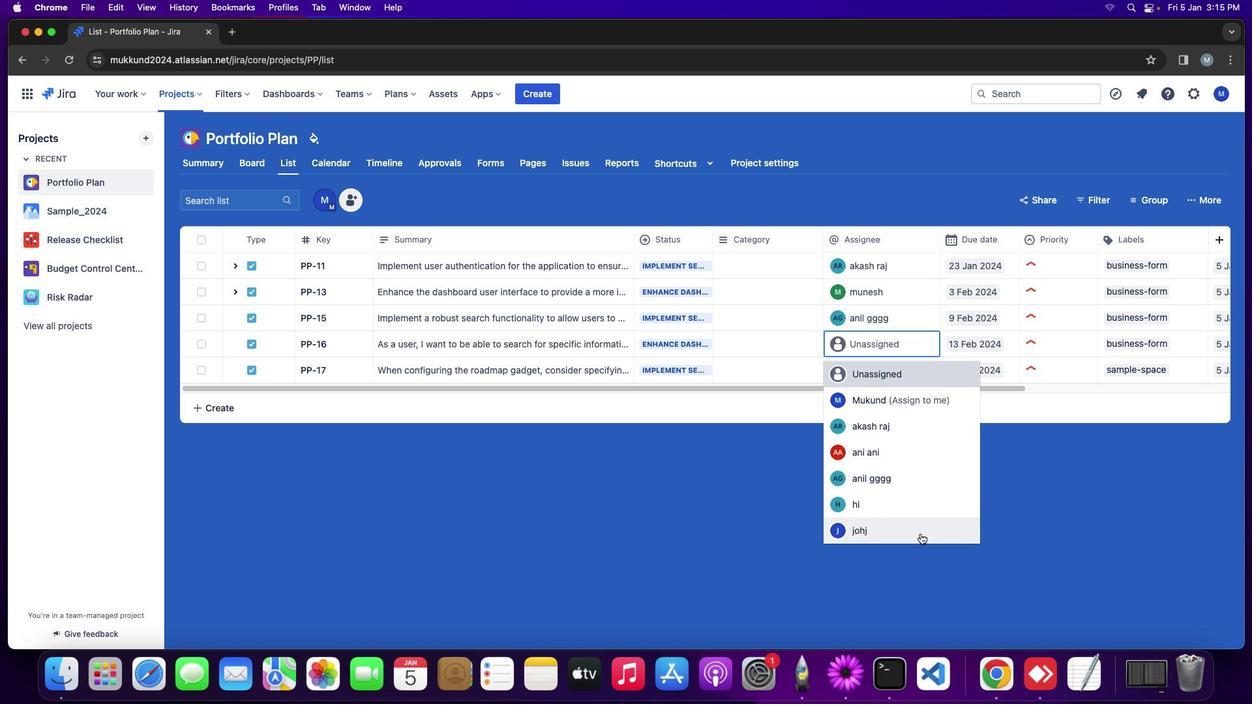 
Action: Mouse pressed left at (920, 534)
Screenshot: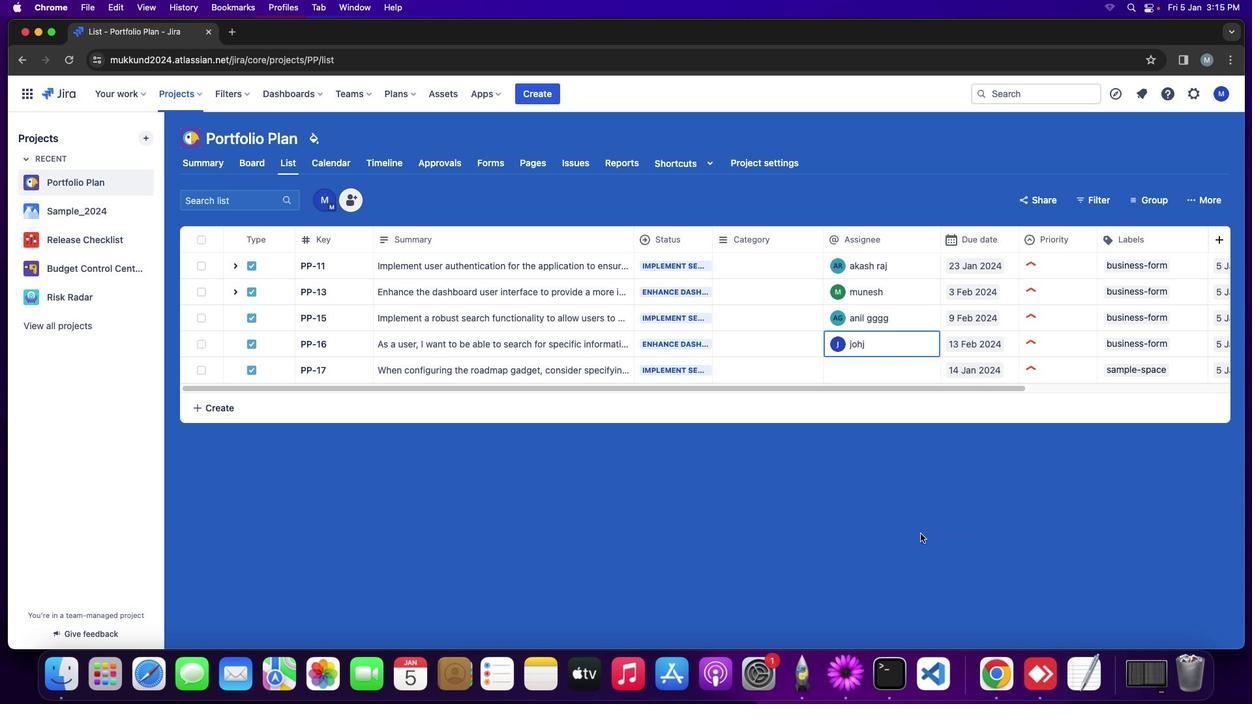 
Action: Mouse moved to (894, 375)
Screenshot: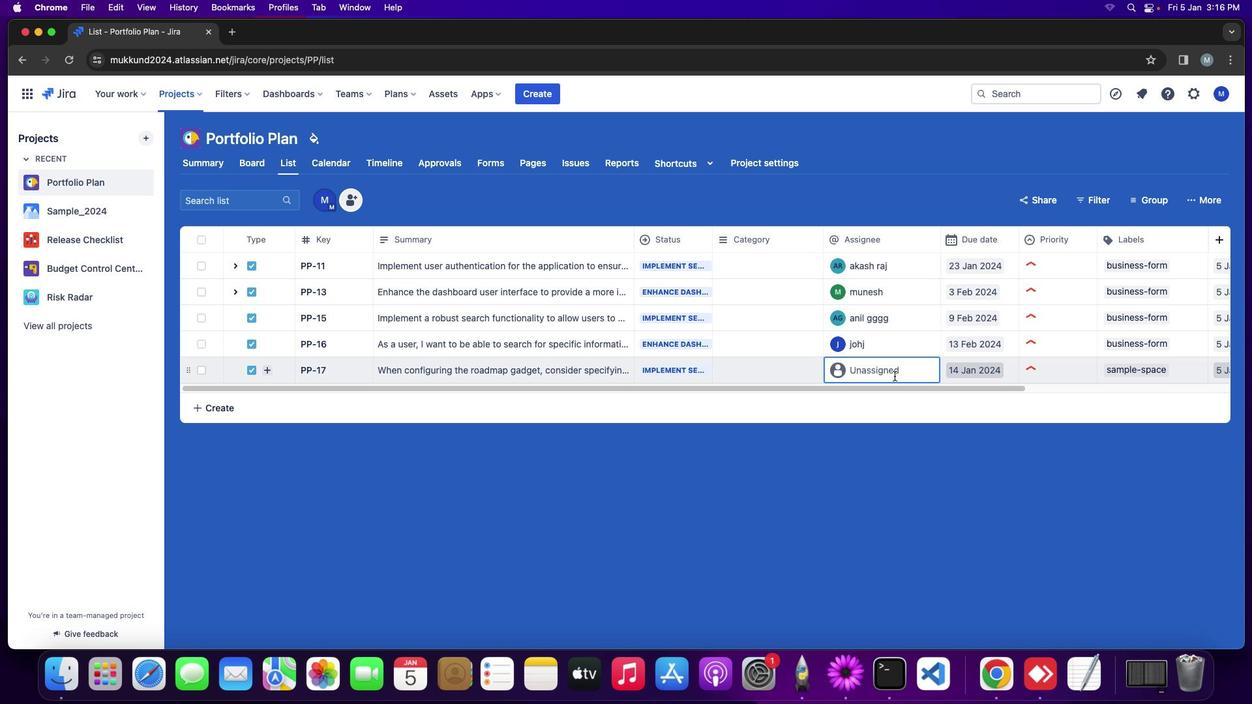 
Action: Mouse pressed left at (894, 375)
Screenshot: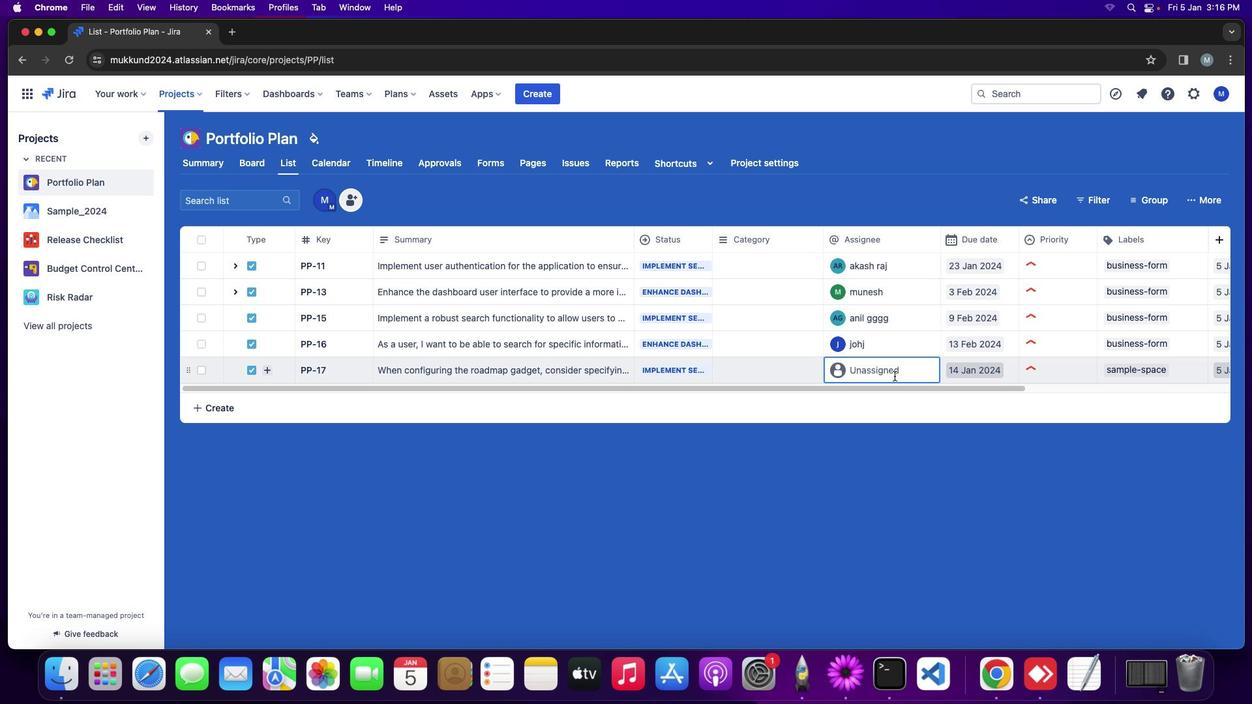 
Action: Mouse moved to (906, 480)
Screenshot: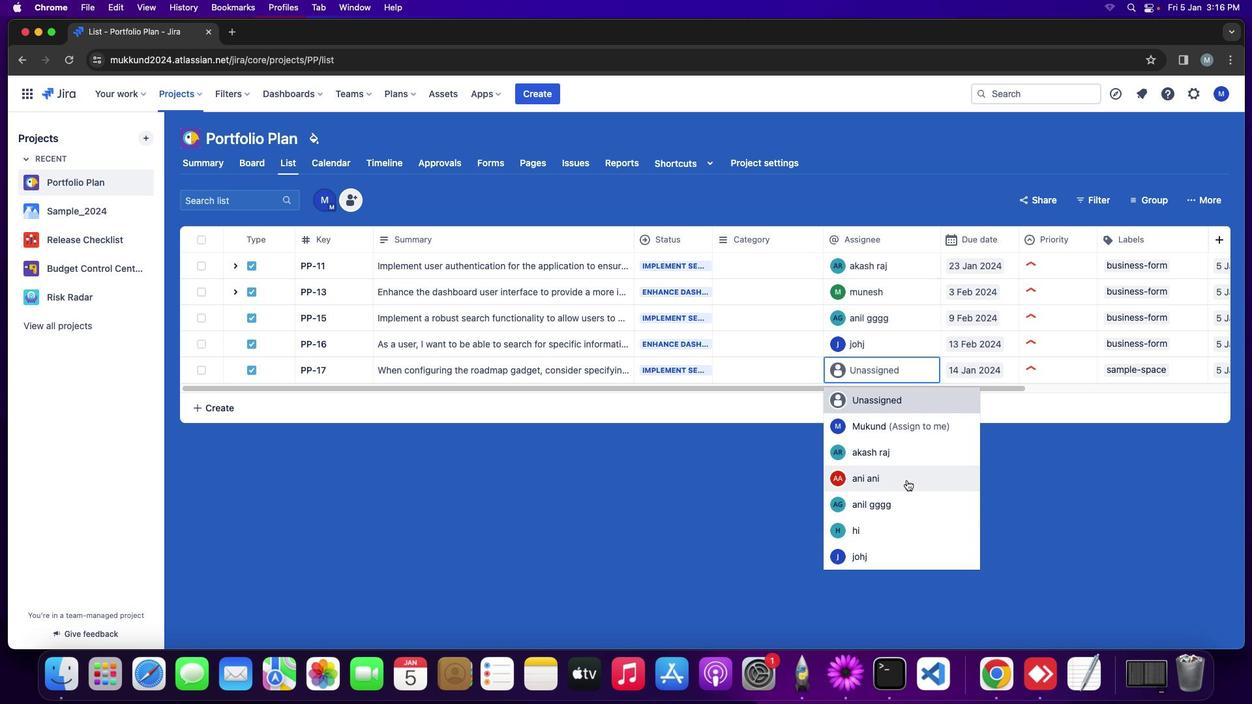 
Action: Mouse pressed left at (906, 480)
Screenshot: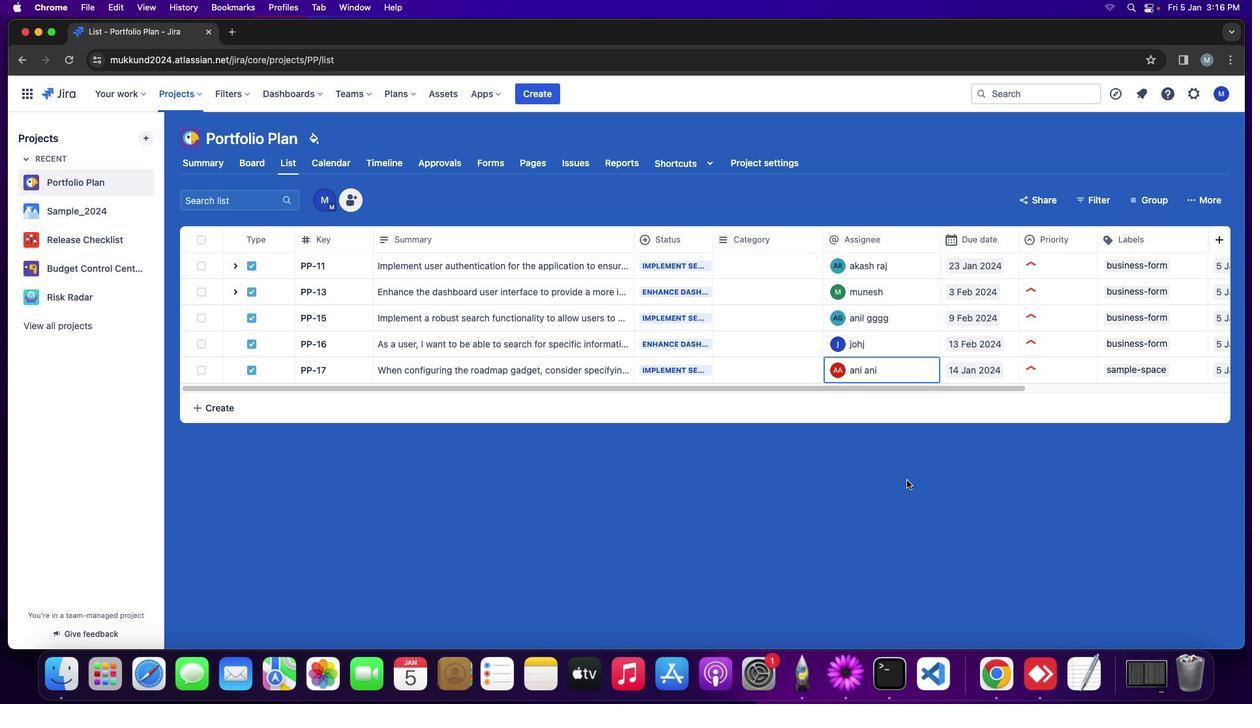 
Action: Mouse moved to (812, 463)
Screenshot: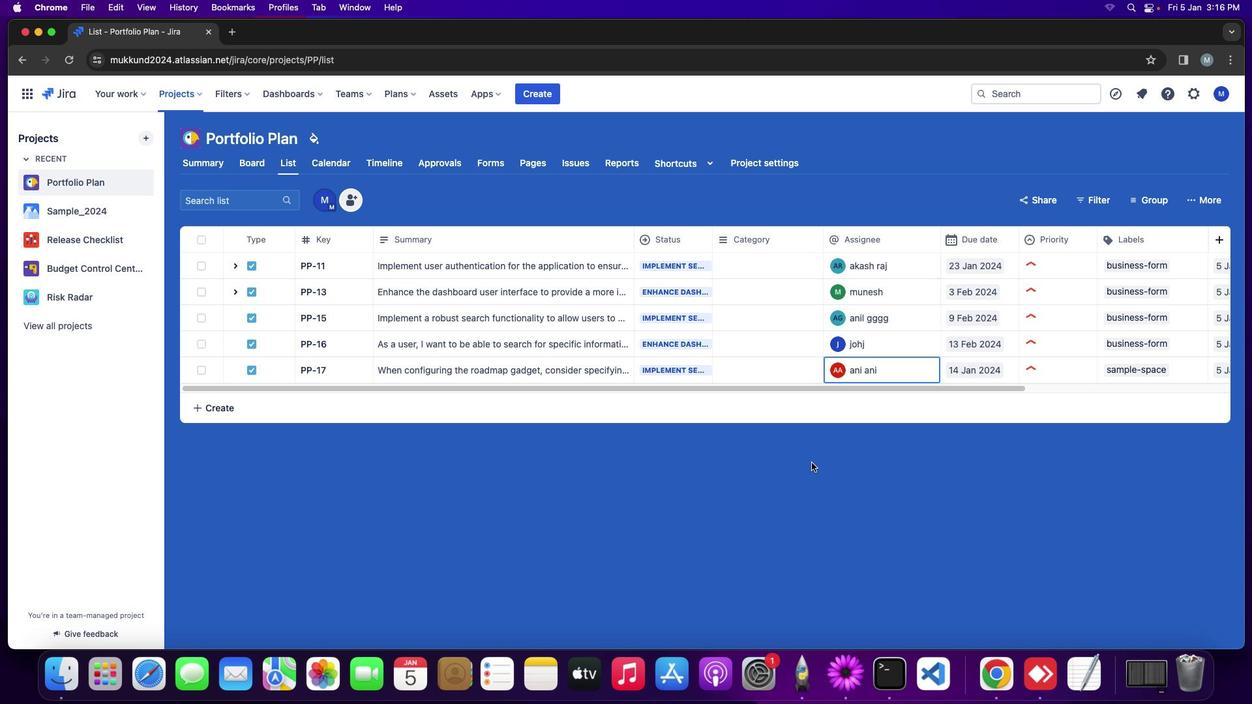 
Action: Mouse pressed left at (812, 463)
Screenshot: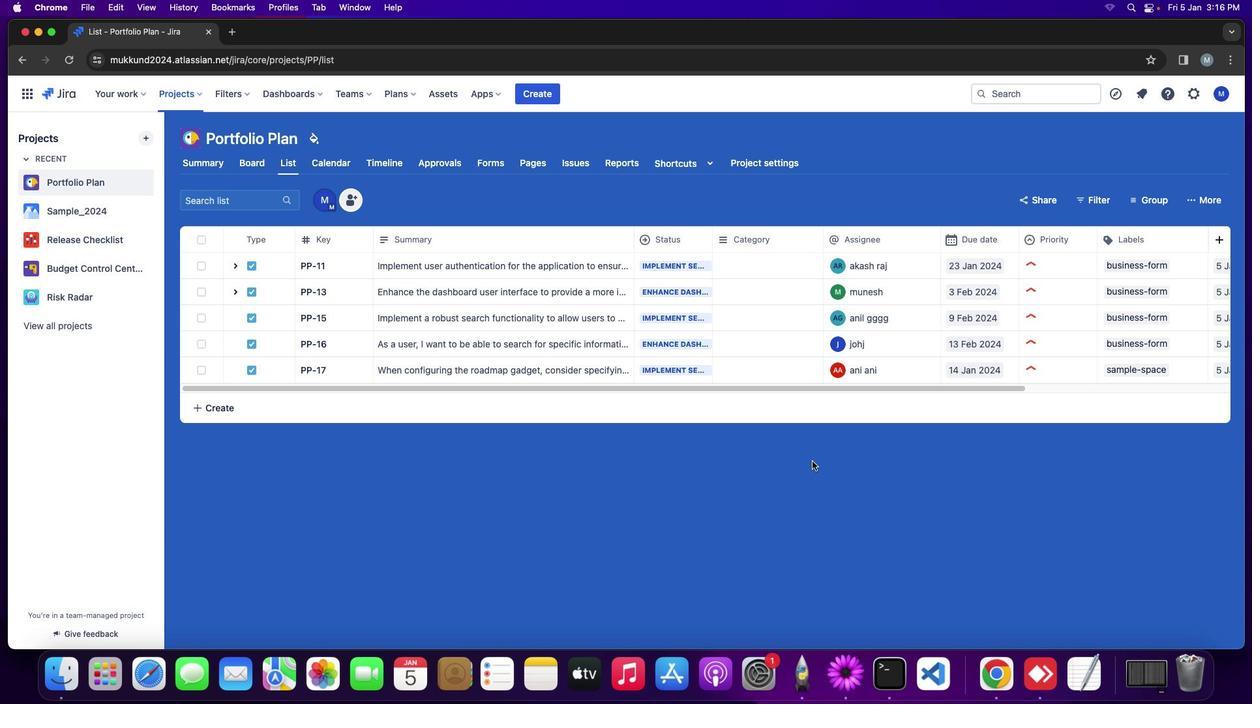 
Action: Mouse moved to (386, 164)
Screenshot: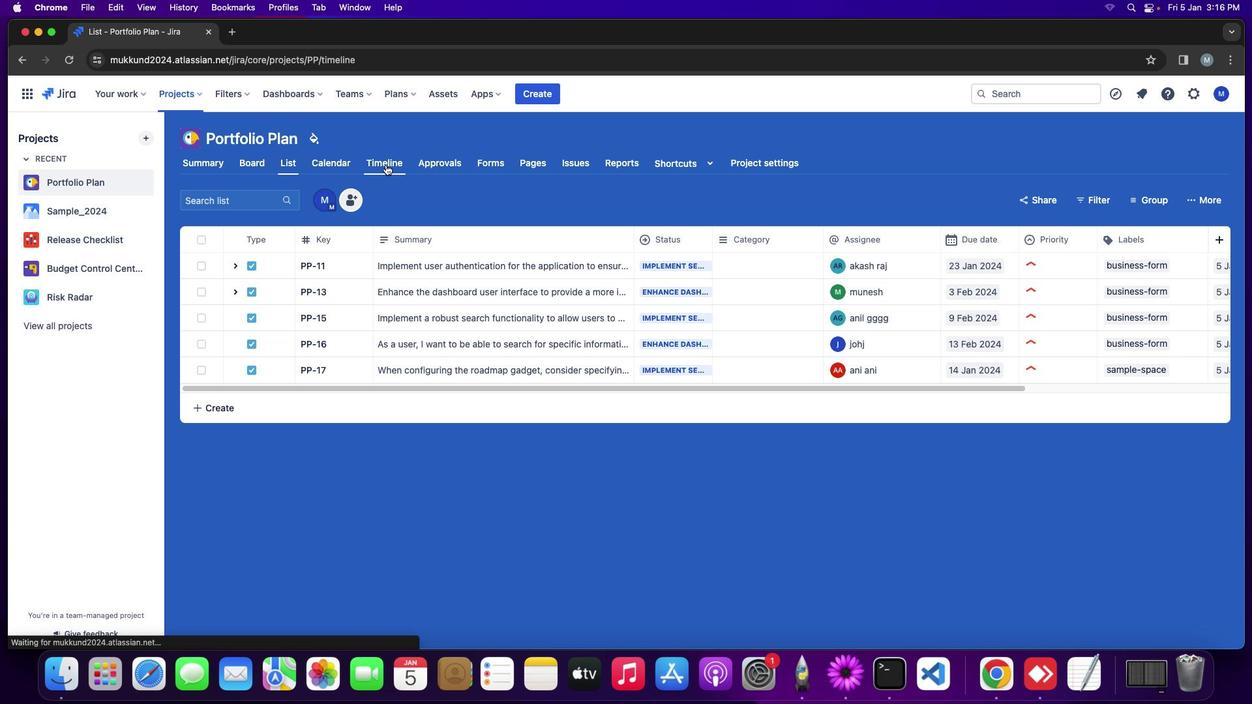 
Action: Mouse pressed left at (386, 164)
Screenshot: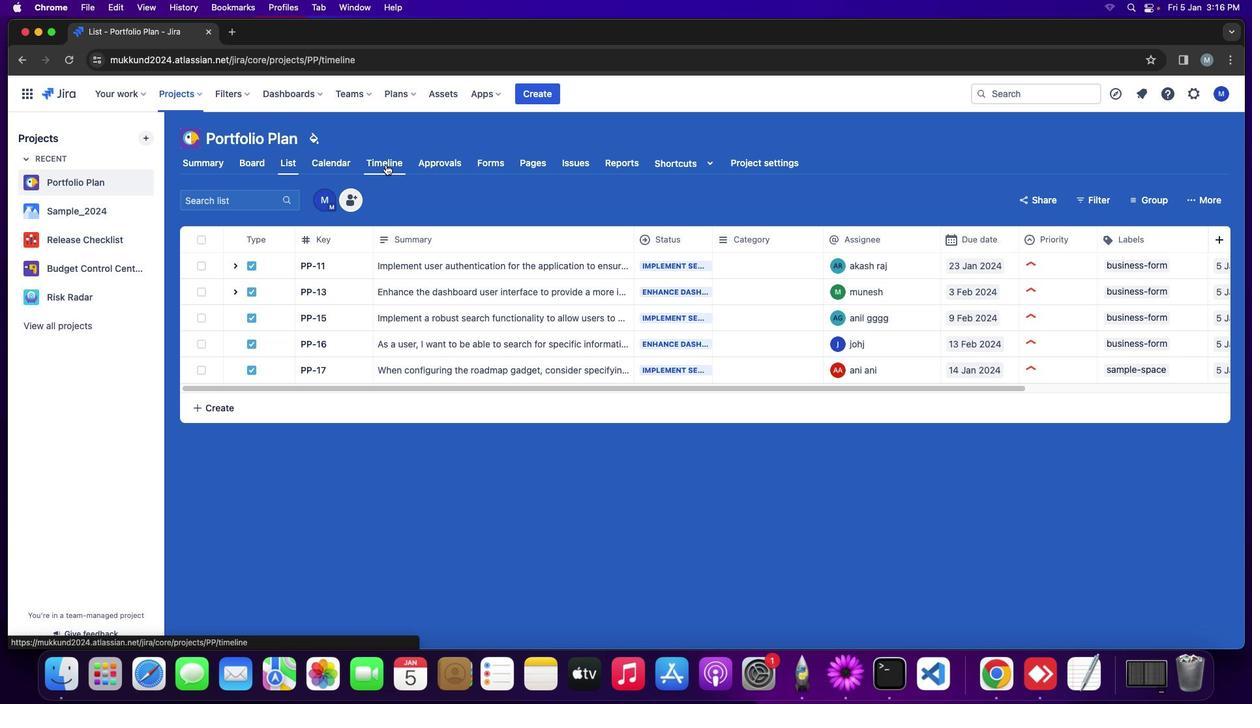 
Action: Mouse moved to (548, 270)
Screenshot: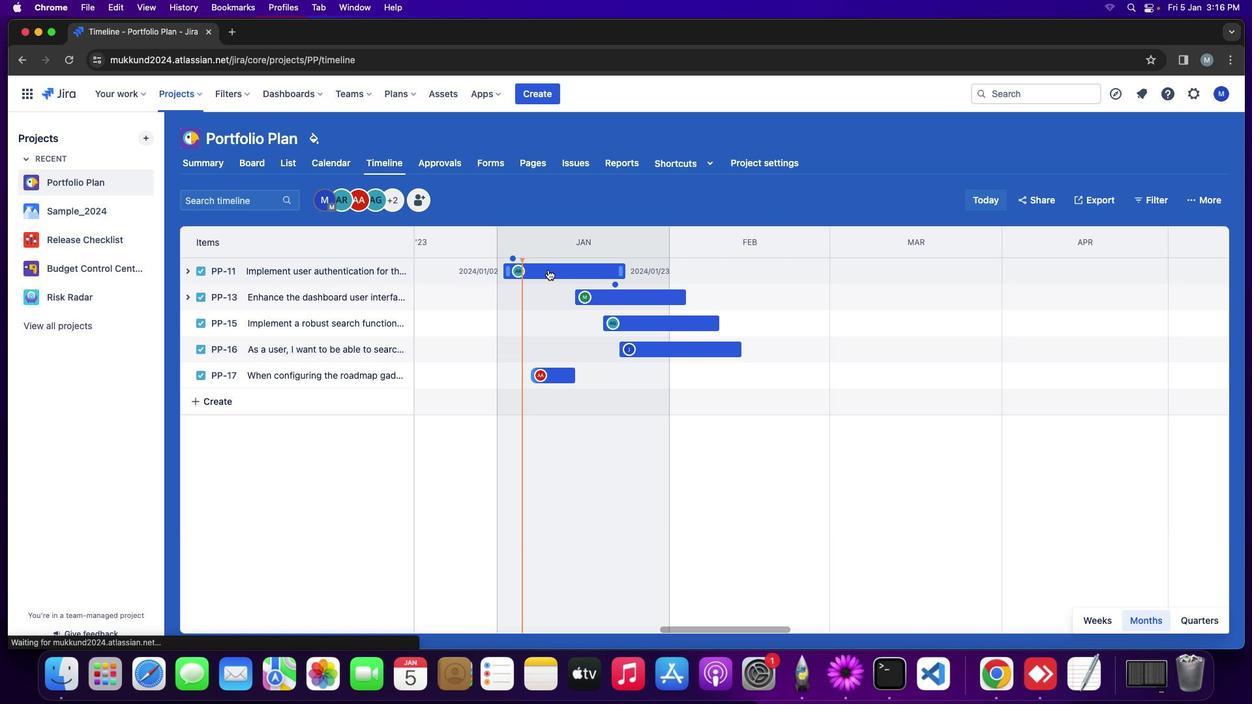 
Action: Mouse pressed left at (548, 270)
Screenshot: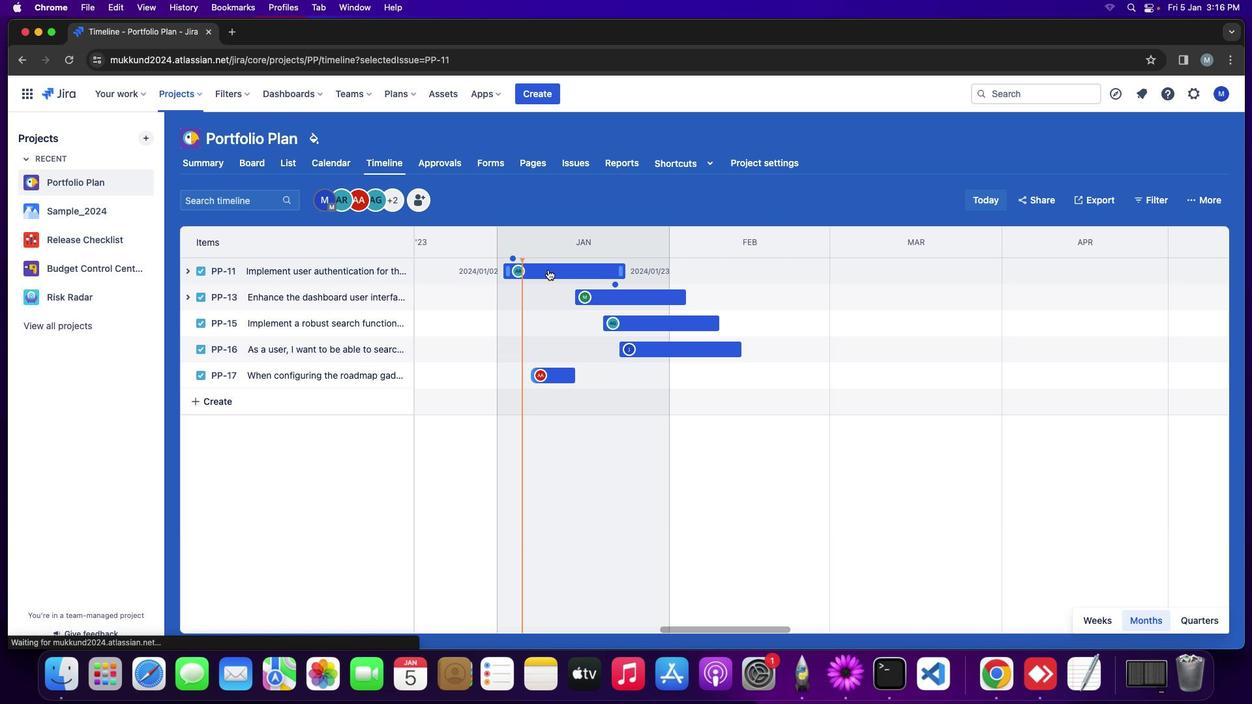 
Action: Mouse moved to (898, 294)
Screenshot: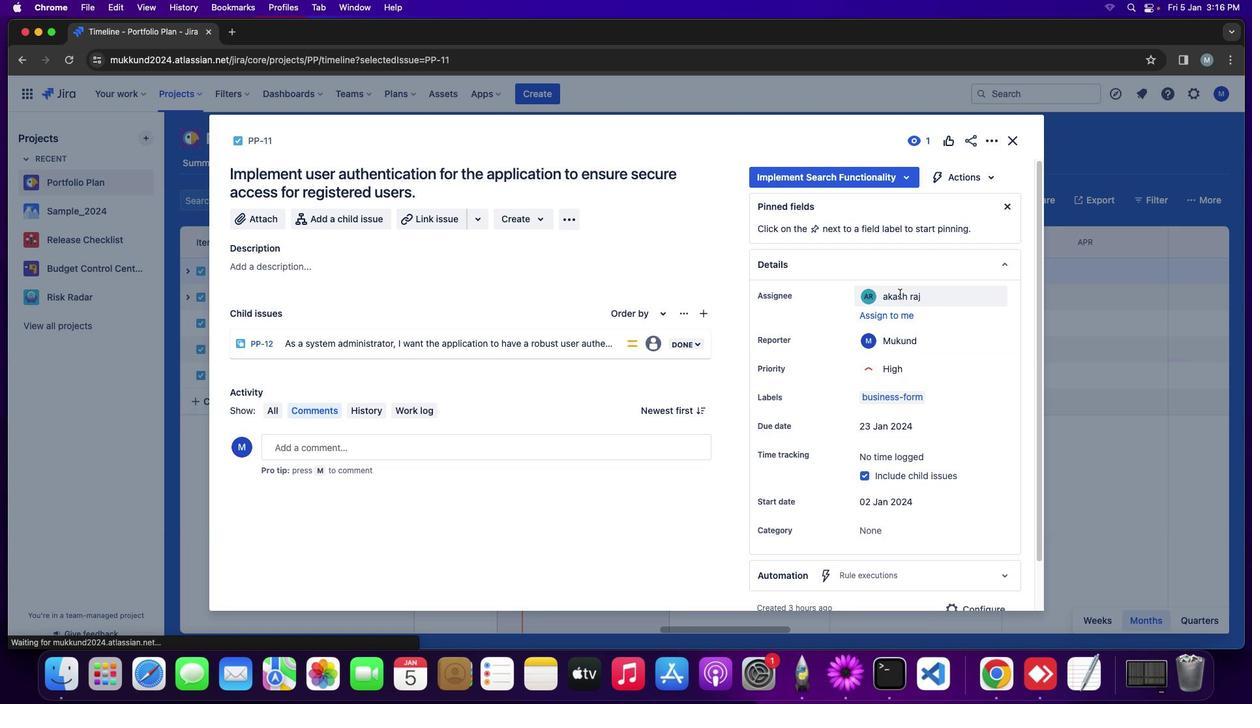 
Action: Mouse pressed left at (898, 294)
Screenshot: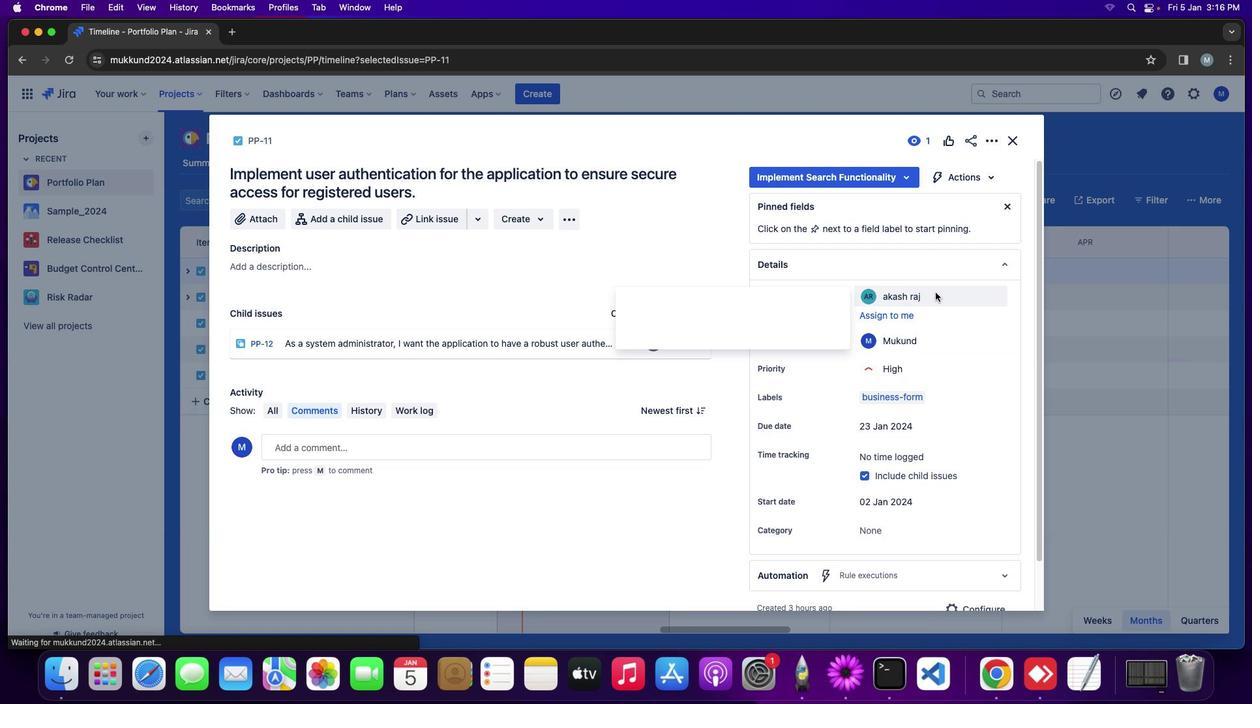 
Action: Mouse moved to (666, 231)
Screenshot: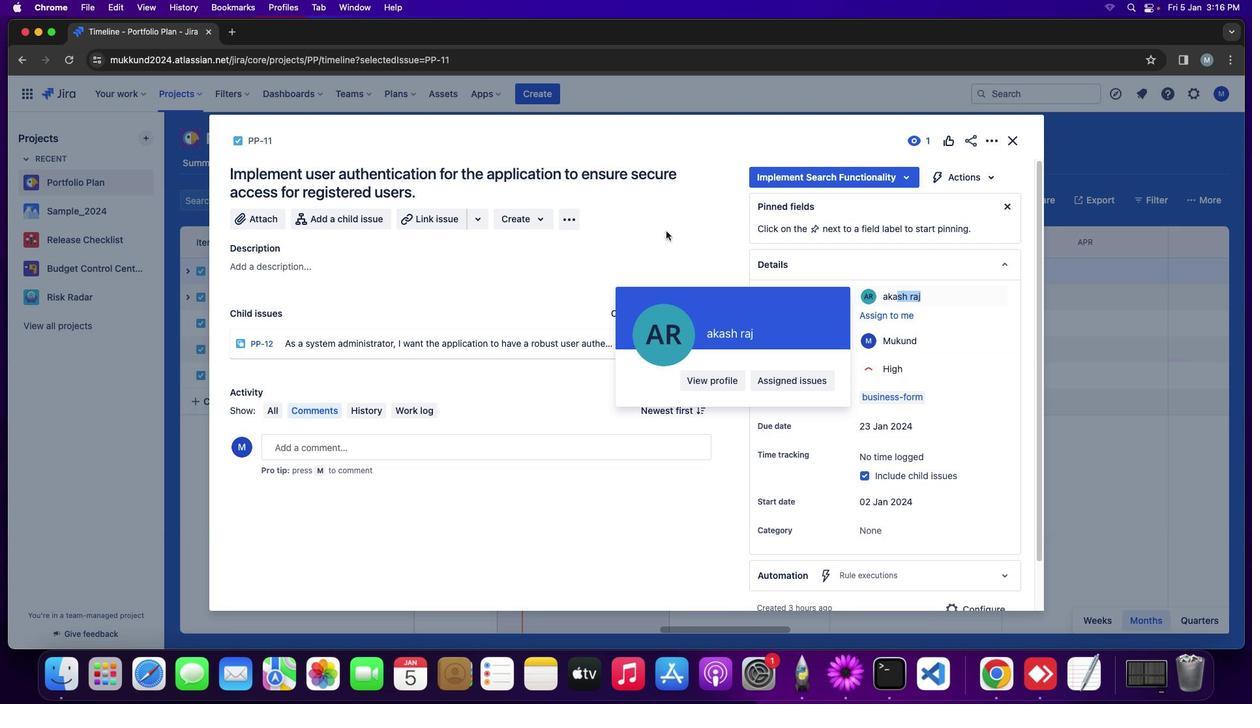 
Action: Mouse pressed left at (666, 231)
Screenshot: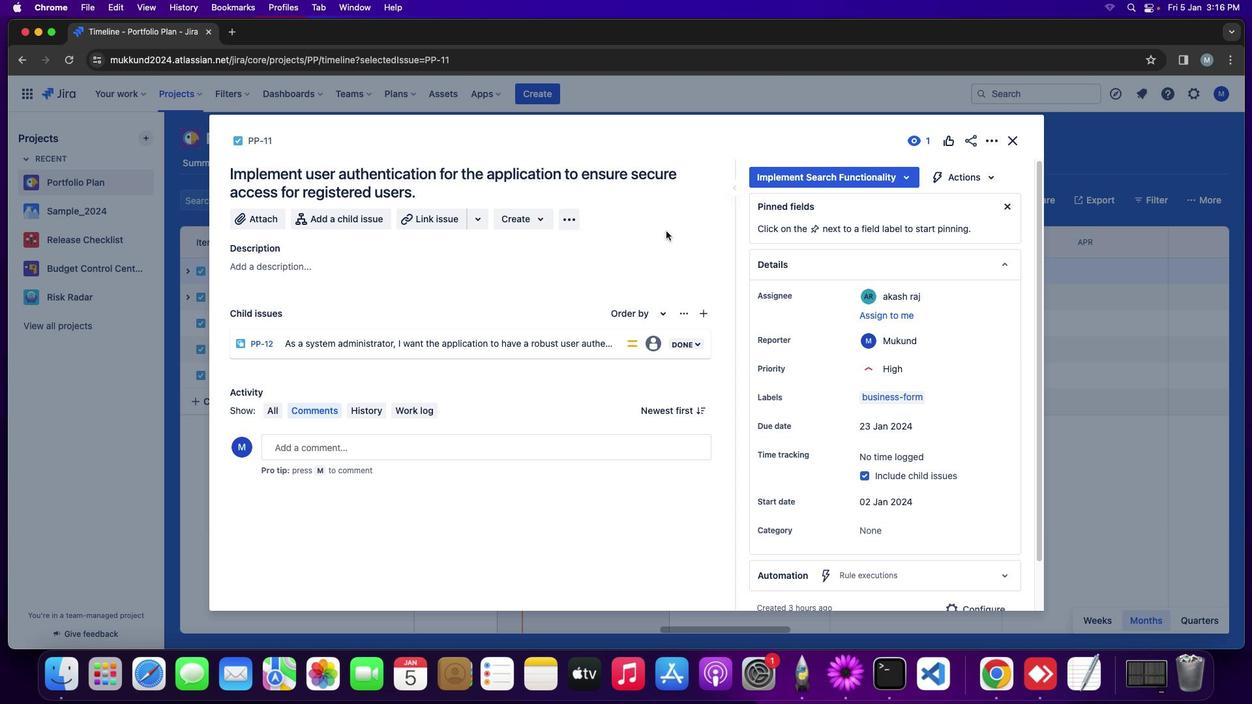 
Action: Mouse moved to (906, 369)
Screenshot: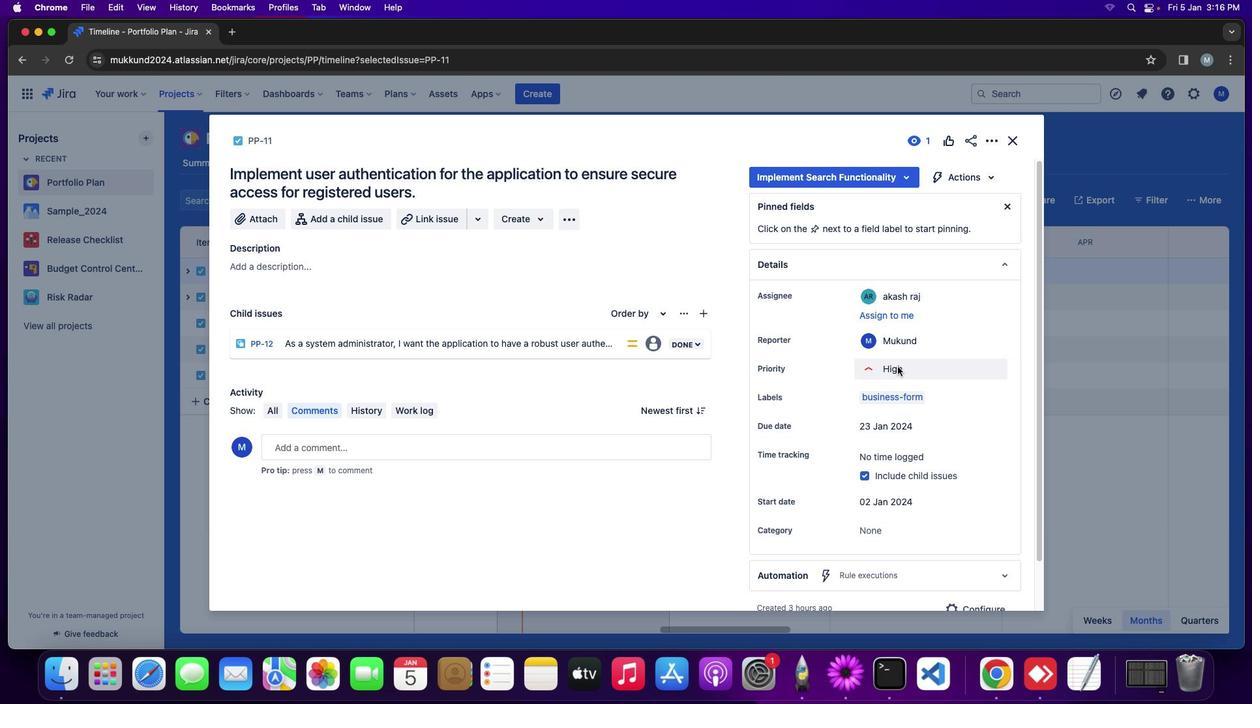 
Action: Mouse pressed left at (906, 369)
Screenshot: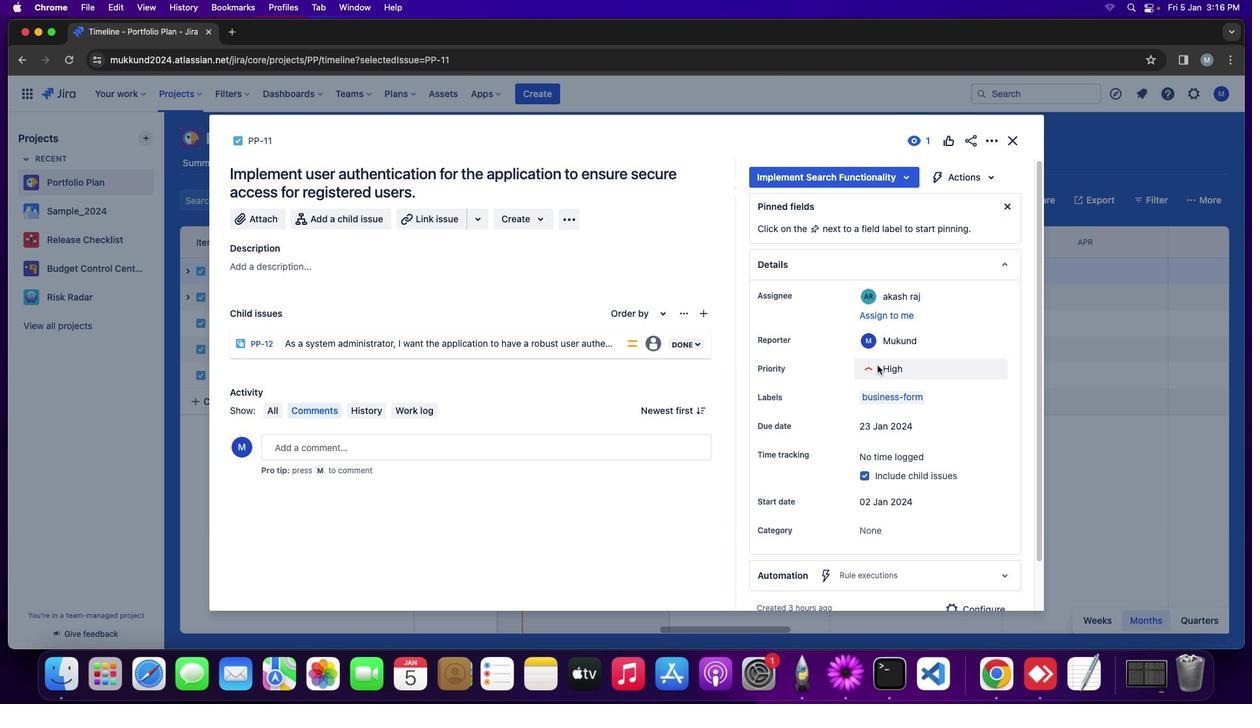
Action: Mouse moved to (1013, 140)
Screenshot: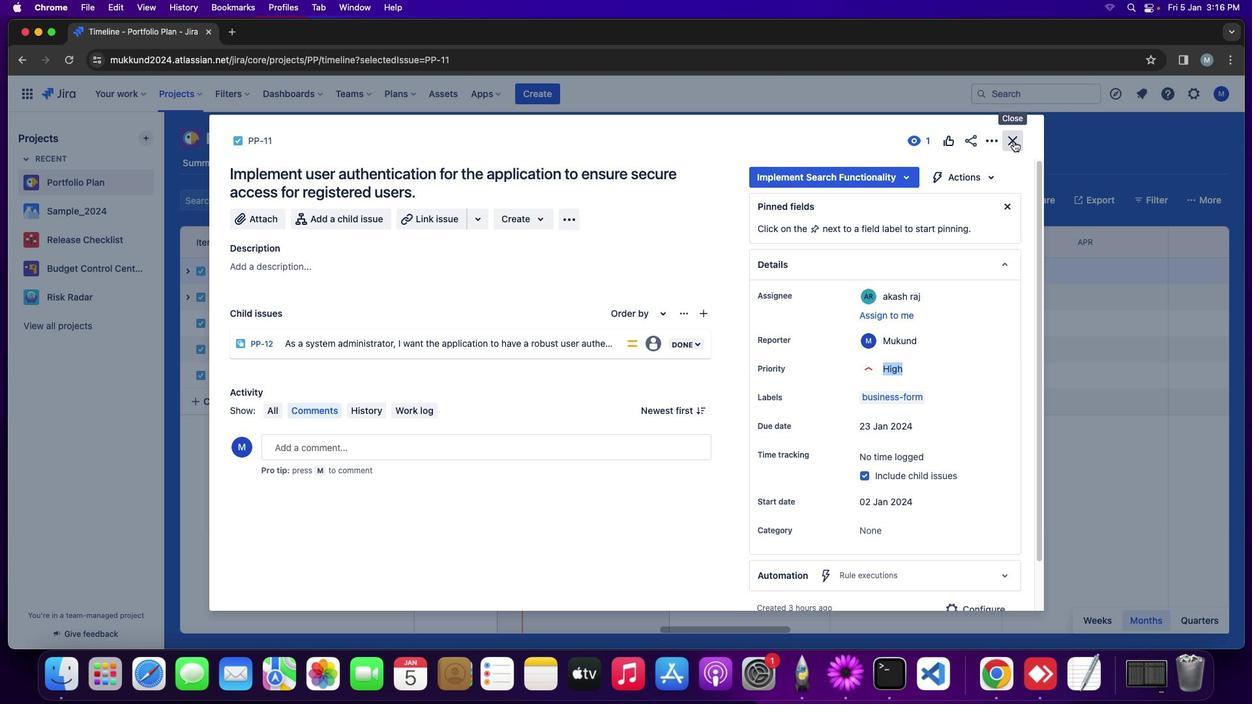 
Action: Mouse pressed left at (1013, 140)
Screenshot: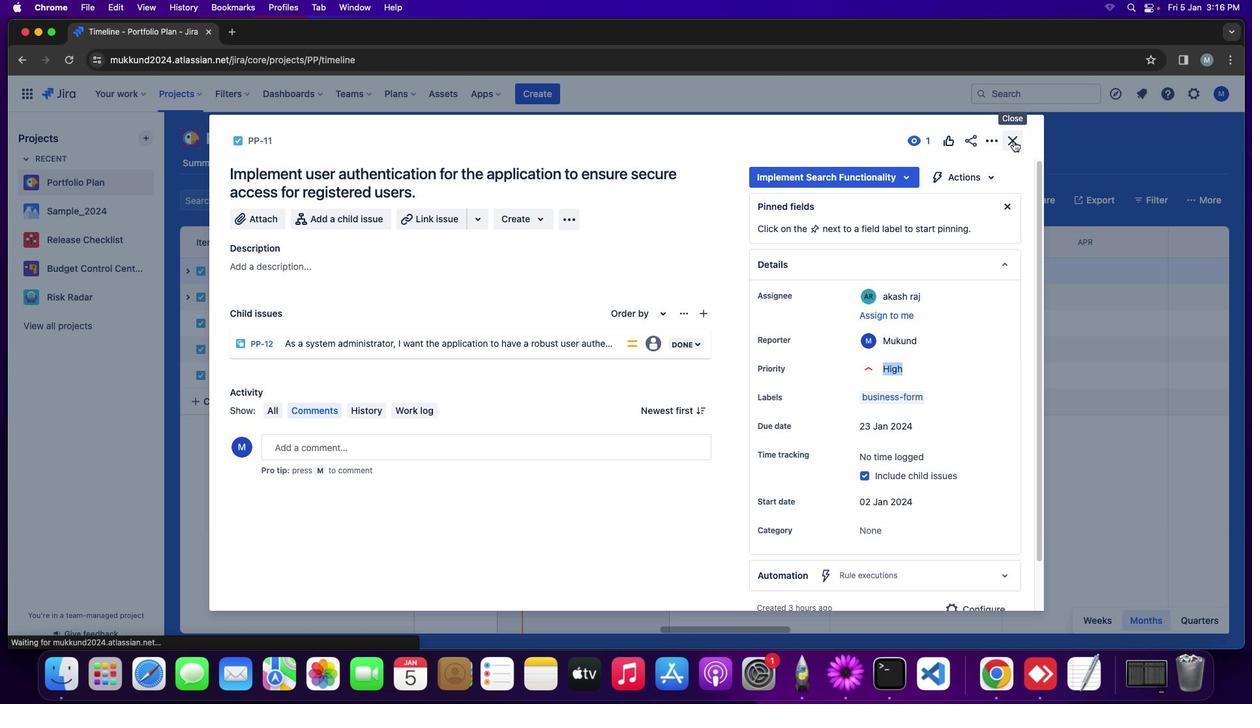 
Action: Mouse moved to (604, 298)
Screenshot: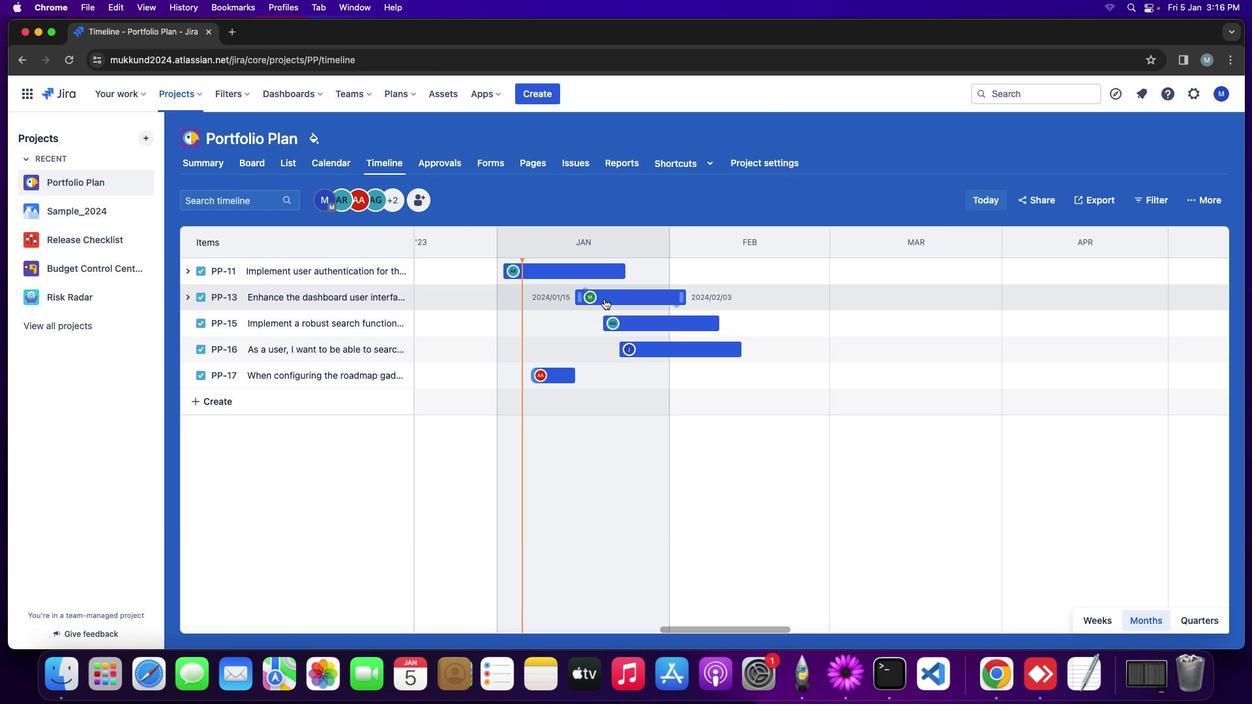 
Action: Mouse pressed left at (604, 298)
Screenshot: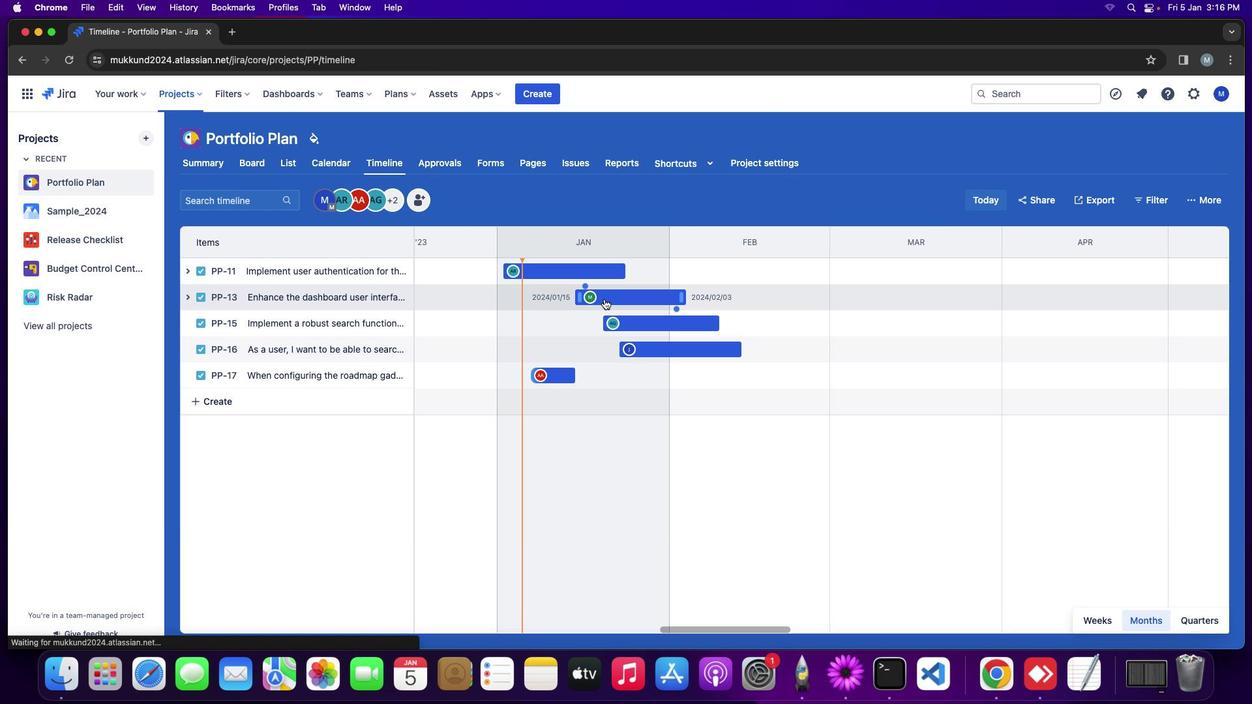 
Action: Mouse moved to (1011, 147)
Screenshot: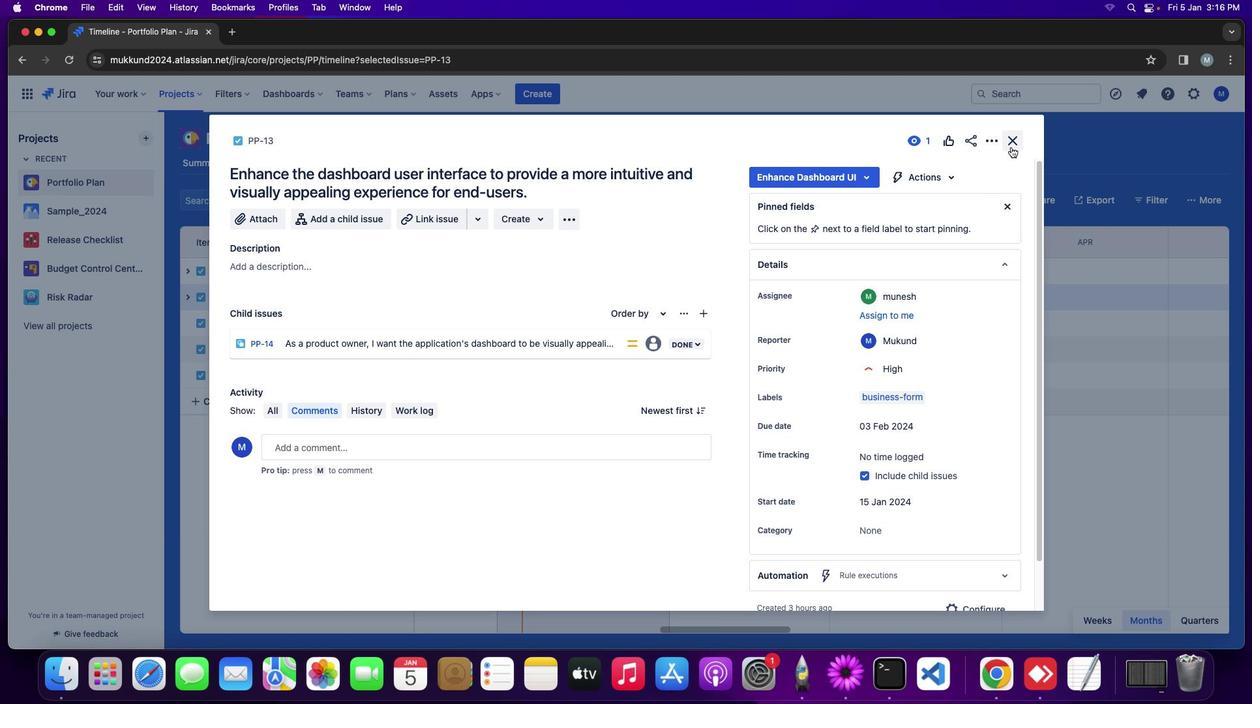 
Action: Mouse pressed left at (1011, 147)
Screenshot: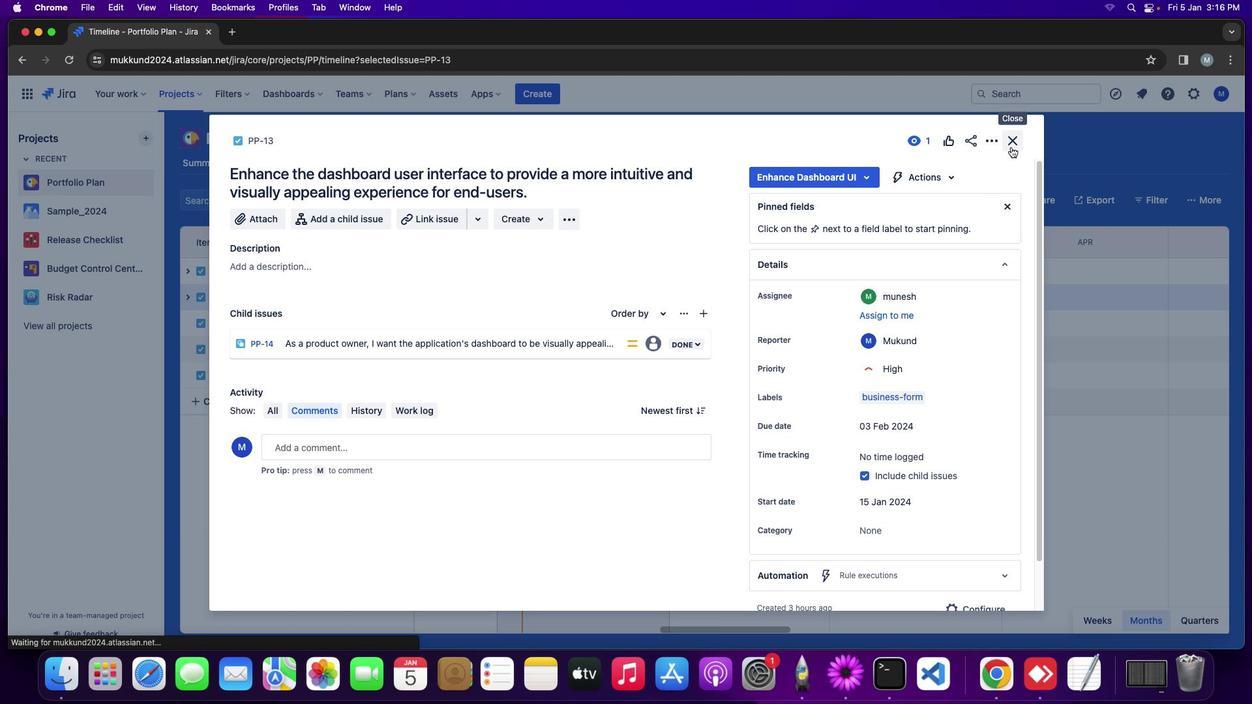 
Action: Mouse moved to (649, 322)
Screenshot: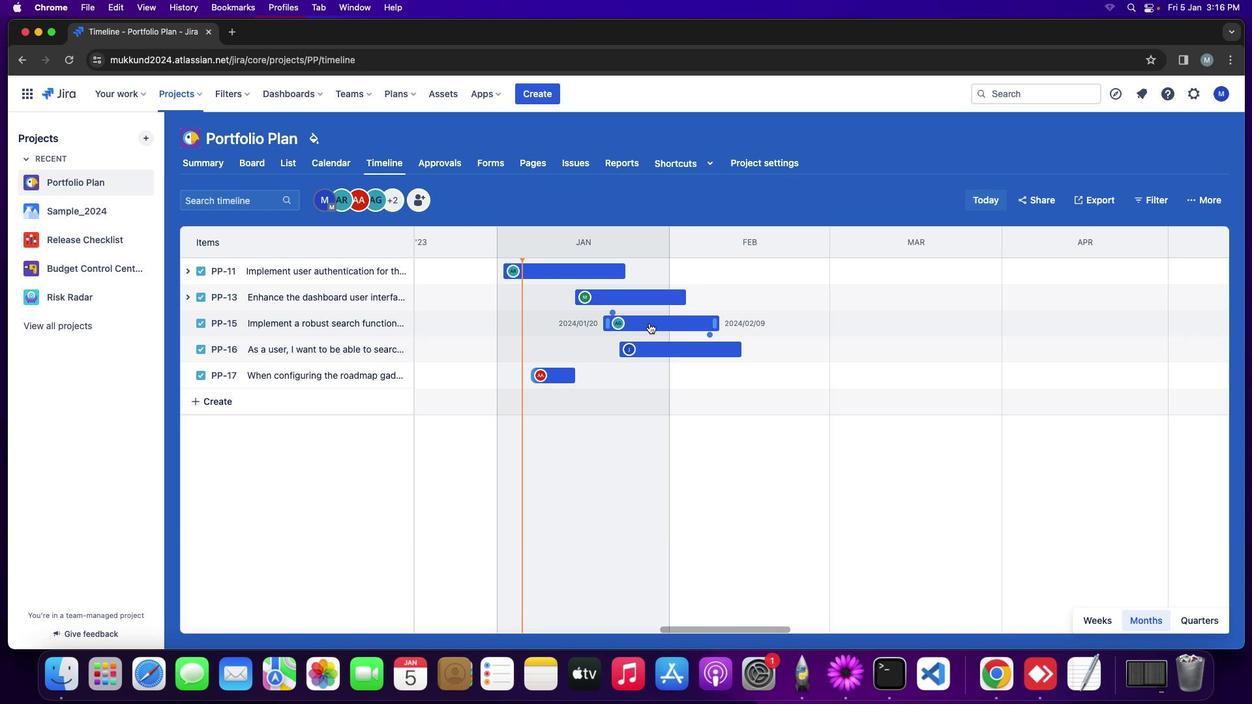 
Action: Mouse pressed left at (649, 322)
Screenshot: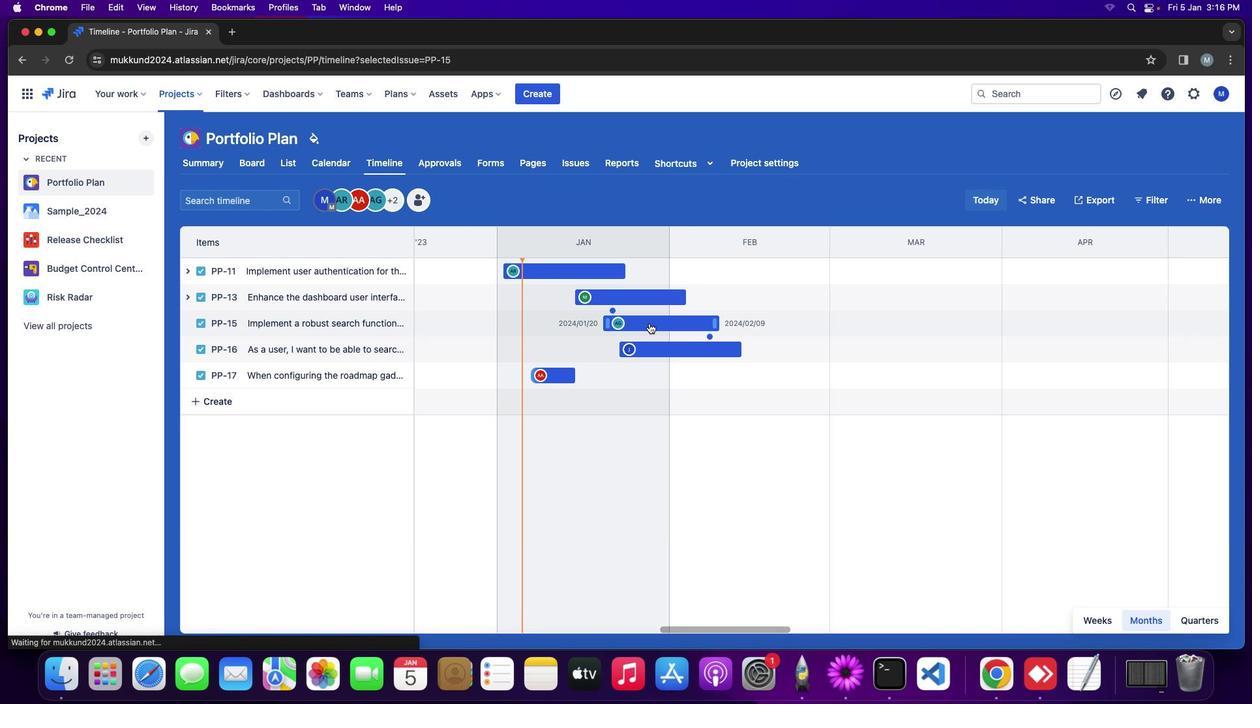 
Action: Mouse moved to (1017, 141)
Screenshot: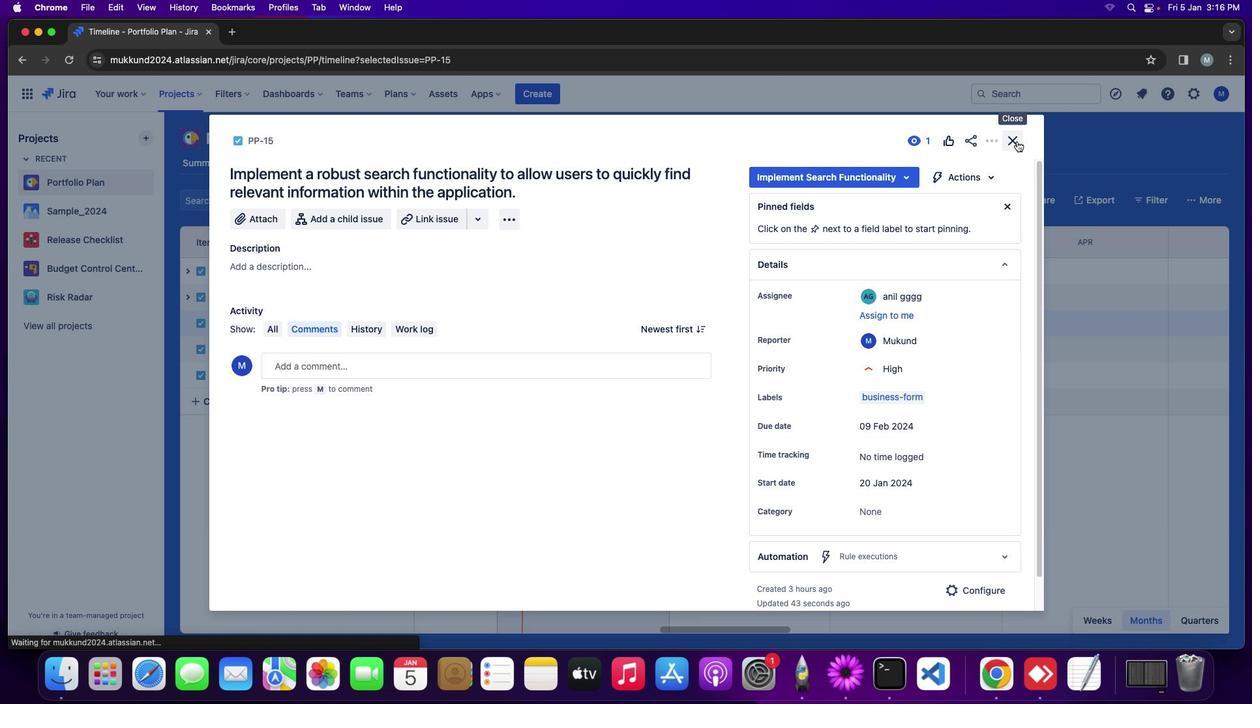 
Action: Mouse pressed left at (1017, 141)
Screenshot: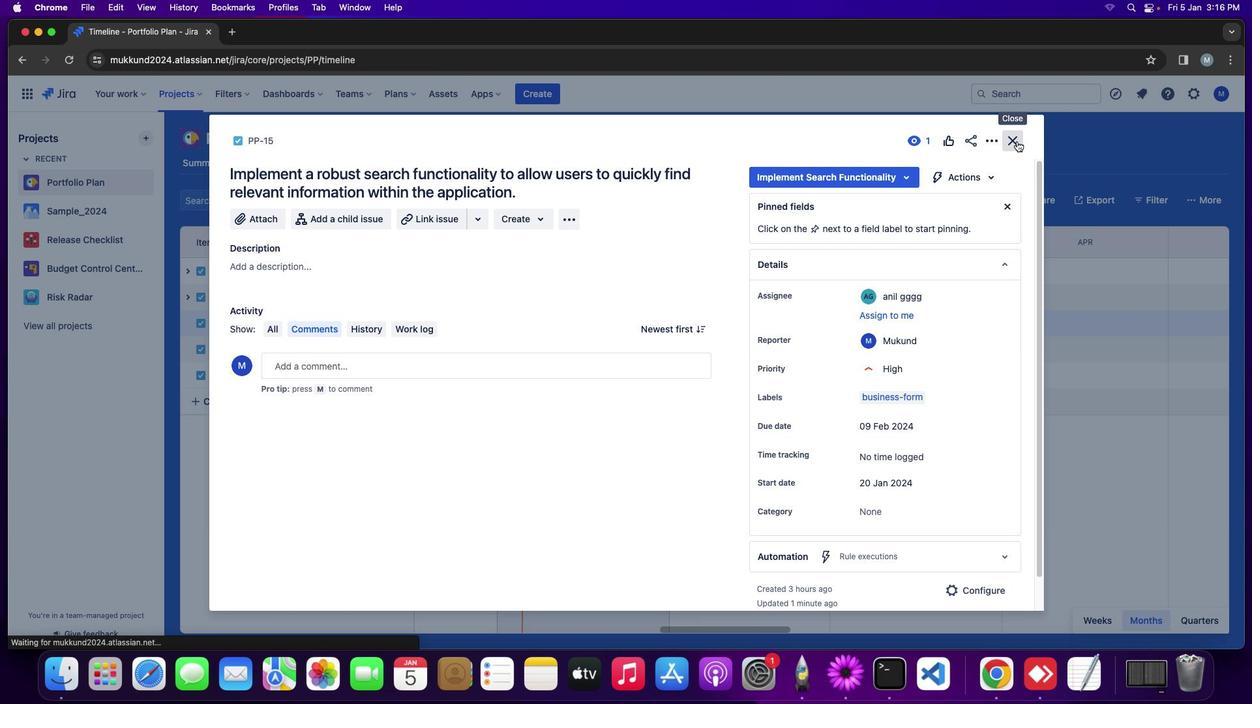 
Action: Mouse moved to (652, 352)
Screenshot: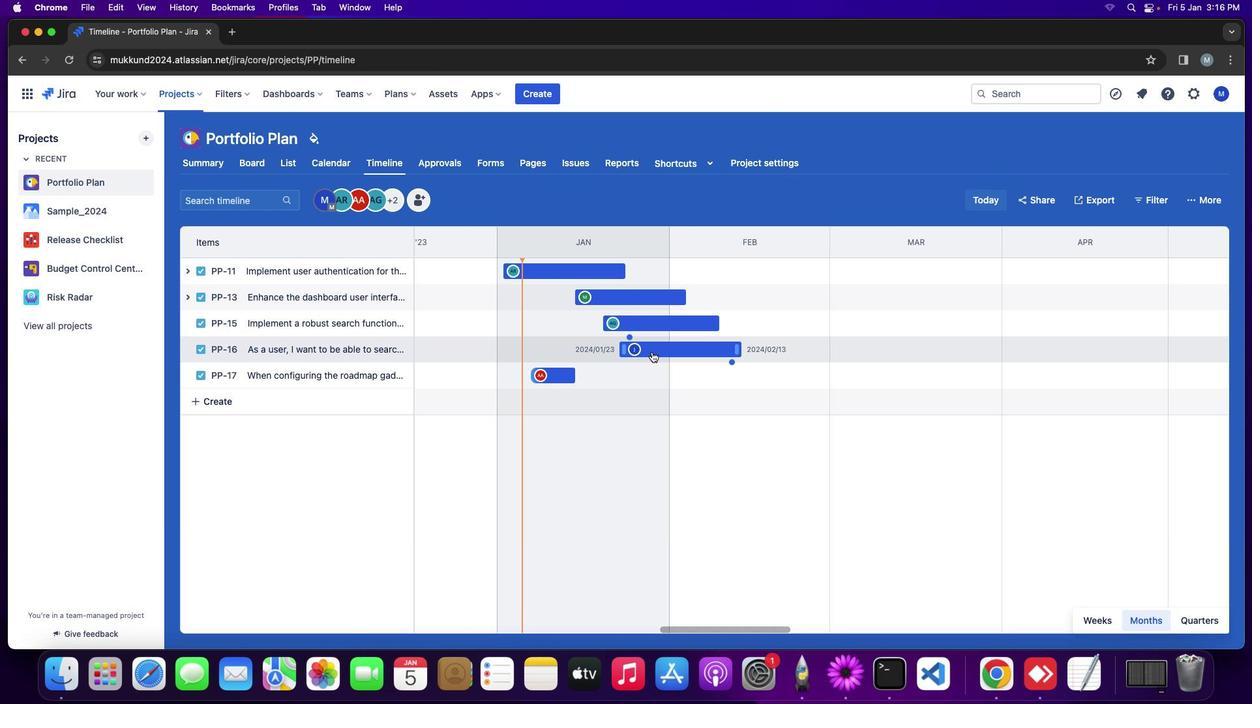 
Action: Mouse pressed left at (652, 352)
Screenshot: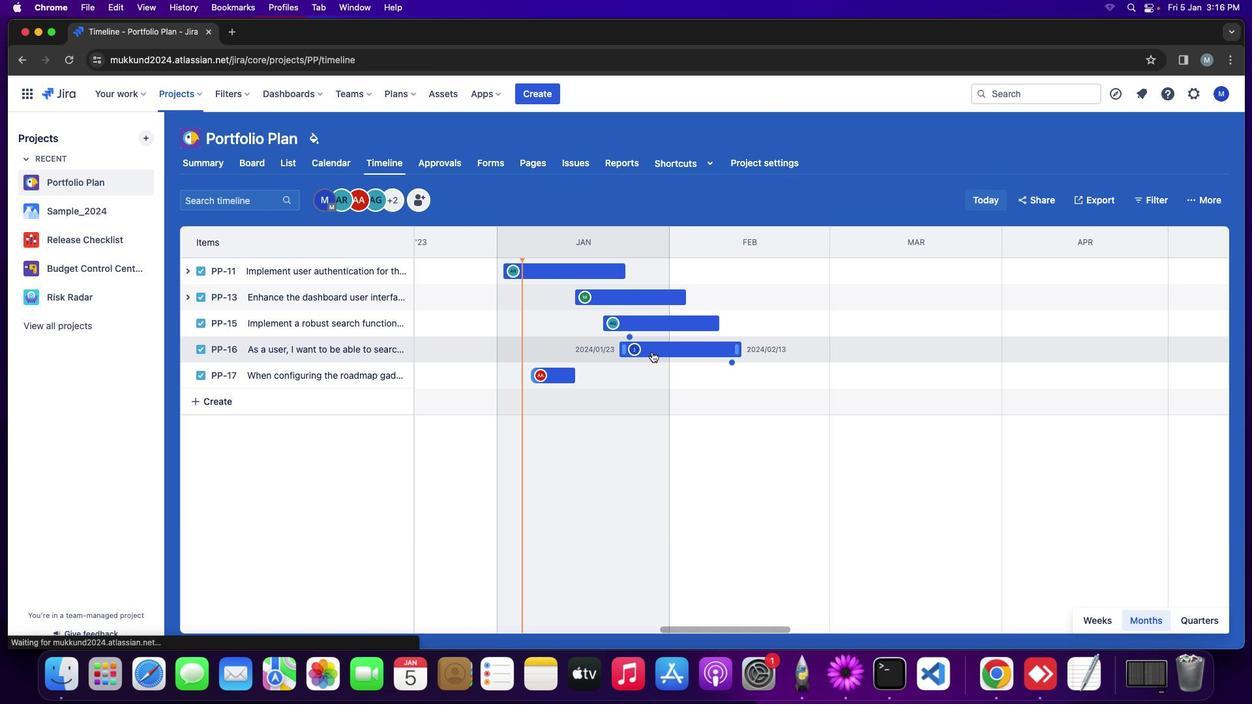 
Action: Mouse moved to (1013, 143)
Screenshot: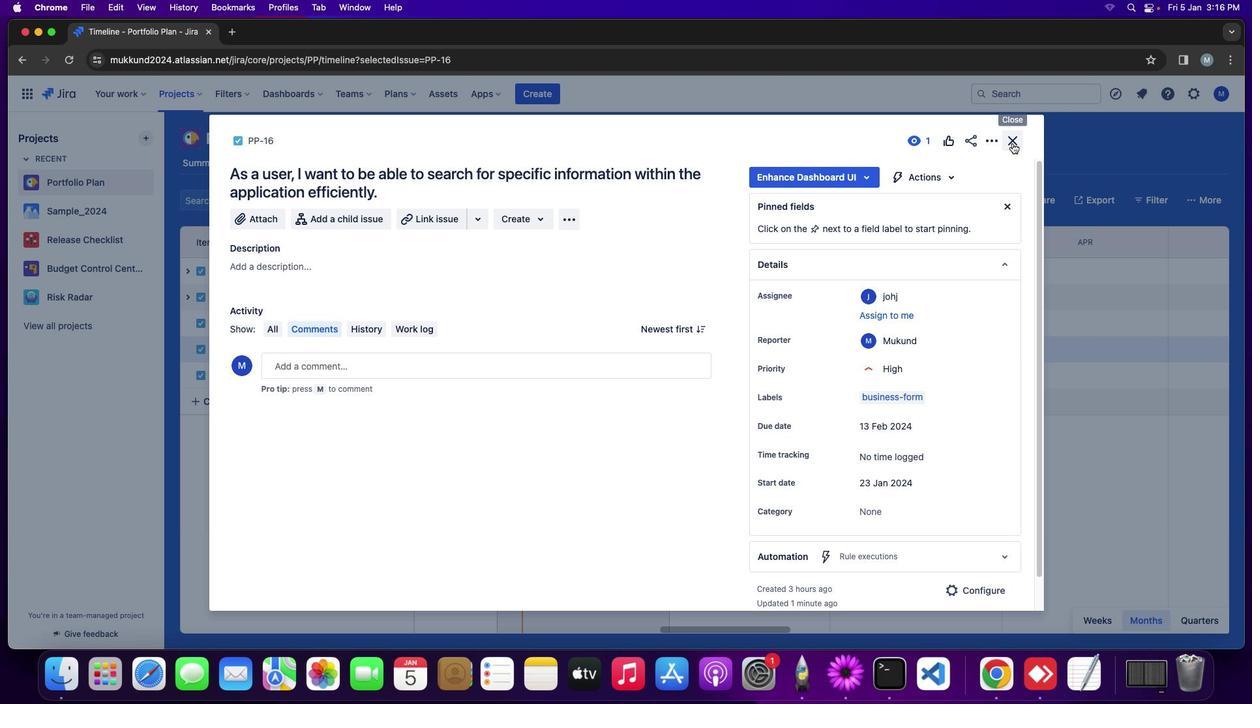 
Action: Mouse pressed left at (1013, 143)
Screenshot: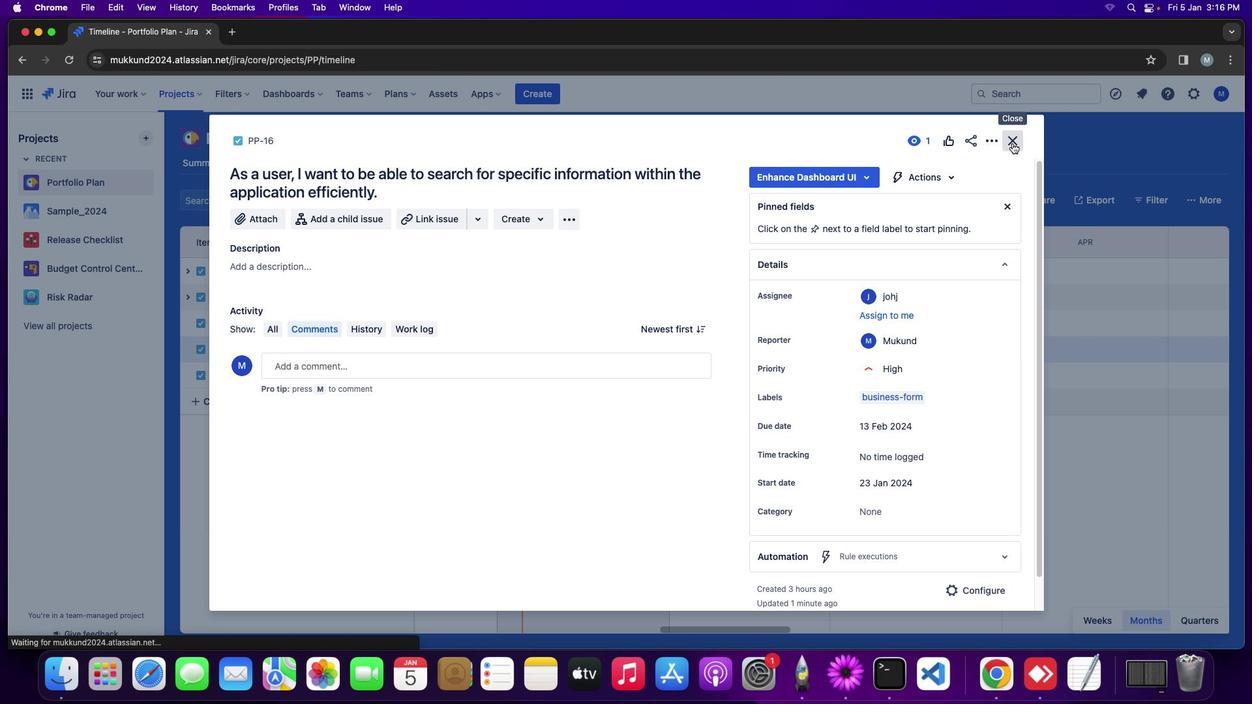 
Action: Mouse moved to (561, 378)
Screenshot: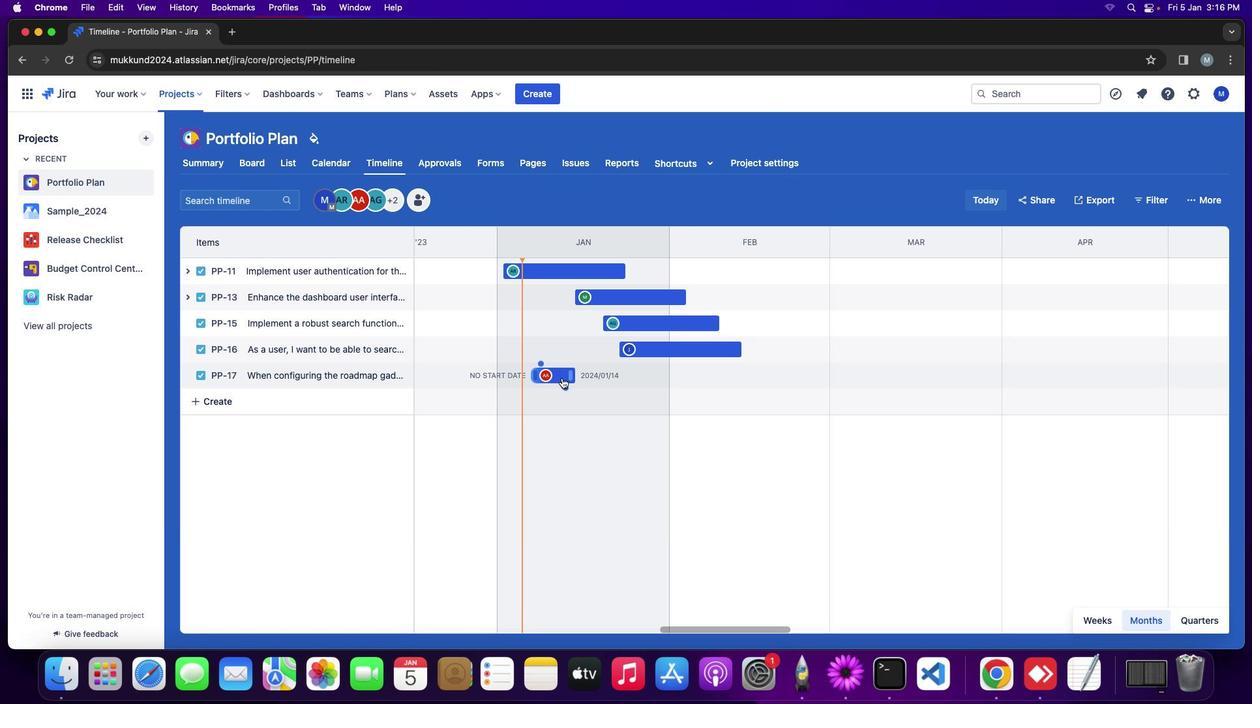 
Action: Mouse pressed left at (561, 378)
Screenshot: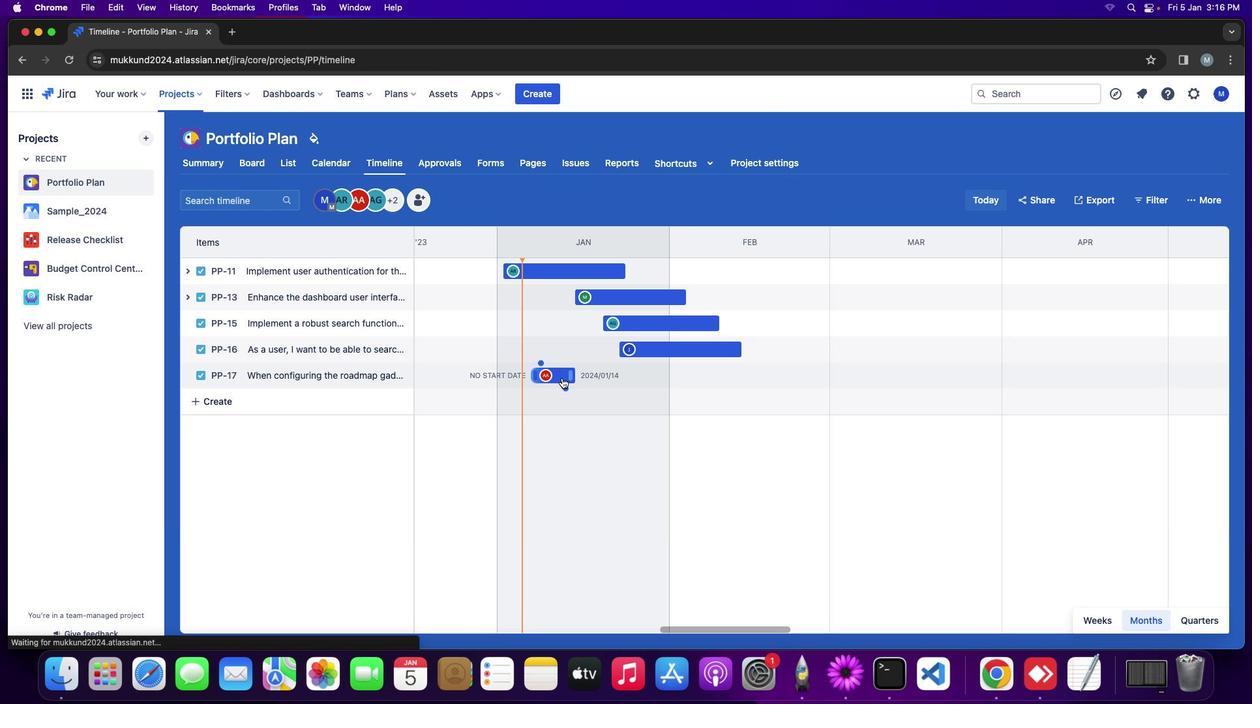 
Action: Mouse moved to (1013, 147)
Screenshot: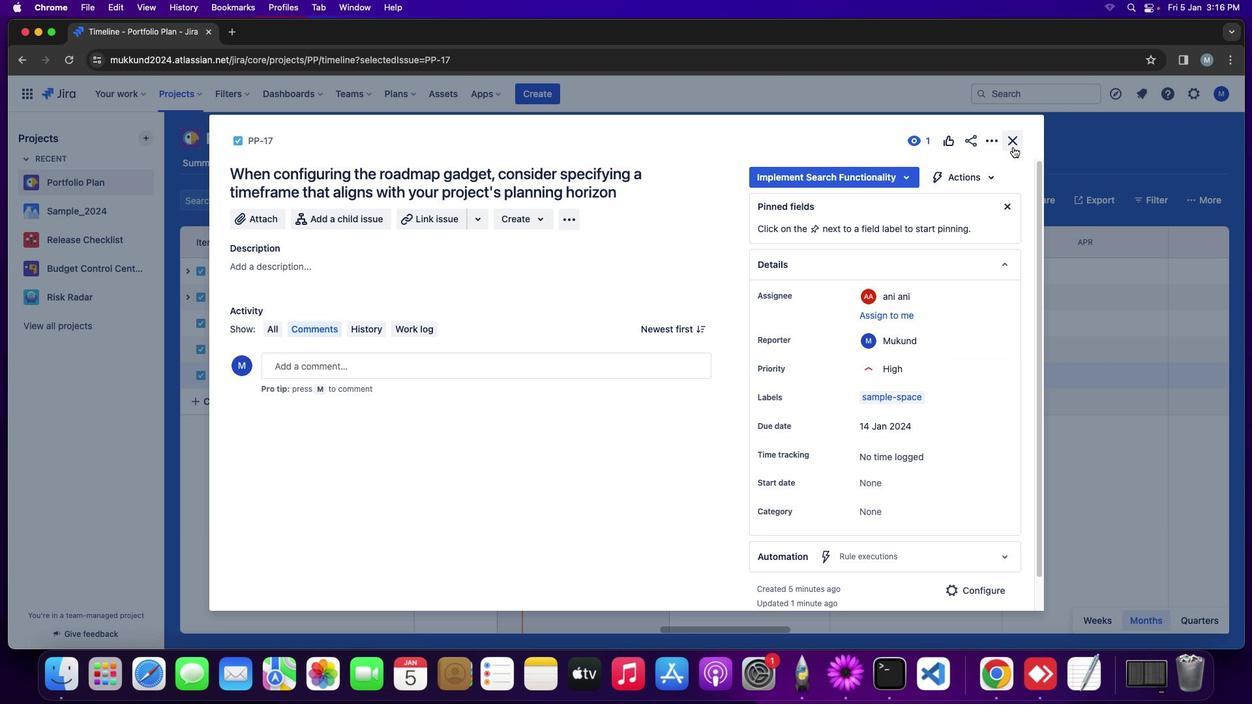 
Action: Mouse pressed left at (1013, 147)
Screenshot: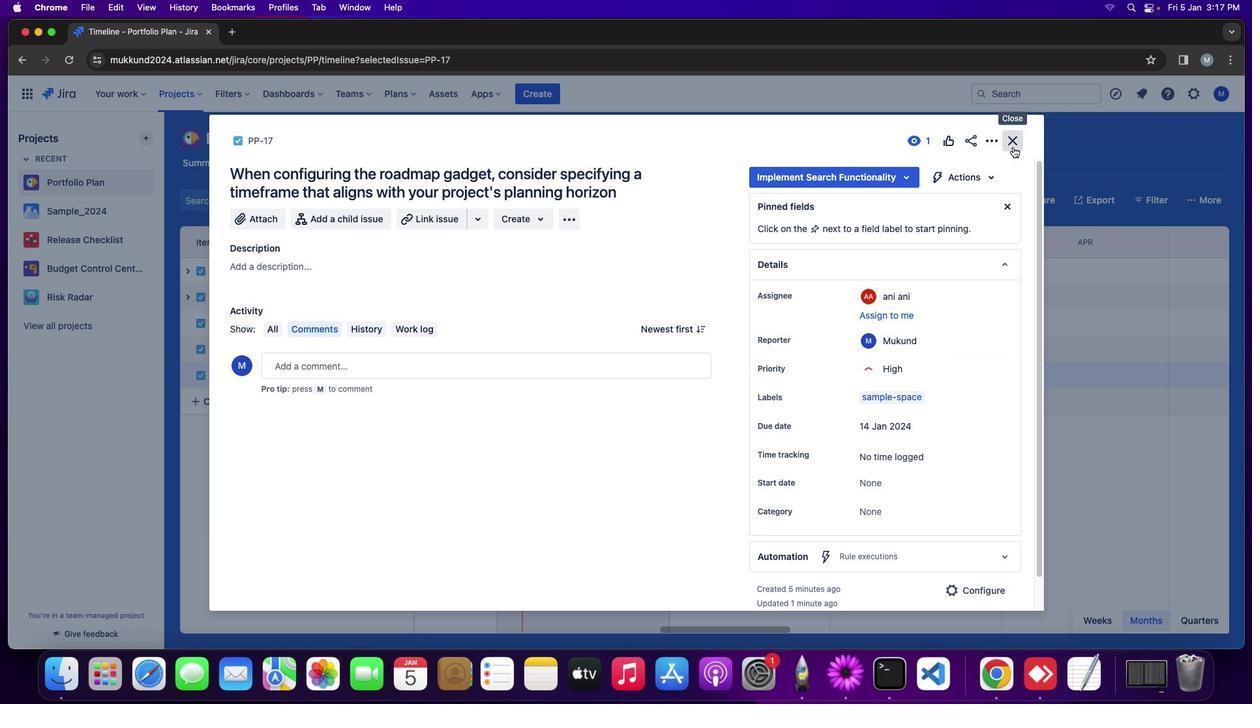 
Action: Mouse moved to (904, 190)
Screenshot: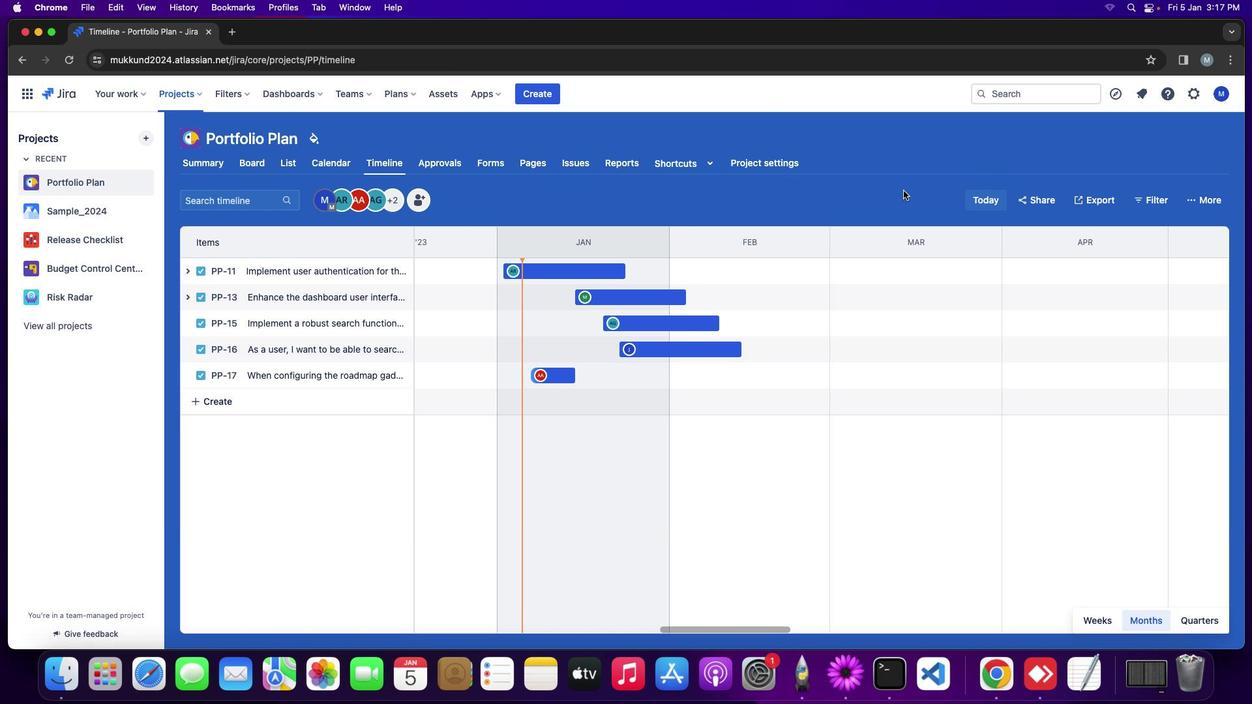 
